 Task: Look for space in Nueva Loja, Ecuador from 13th August, 2023 to 17th August, 2023 for 2 adults in price range Rs.10000 to Rs.16000. Place can be entire place with 2 bedrooms having 2 beds and 1 bathroom. Property type can be house, flat, guest house. Booking option can be shelf check-in. Required host language is English.
Action: Mouse moved to (430, 94)
Screenshot: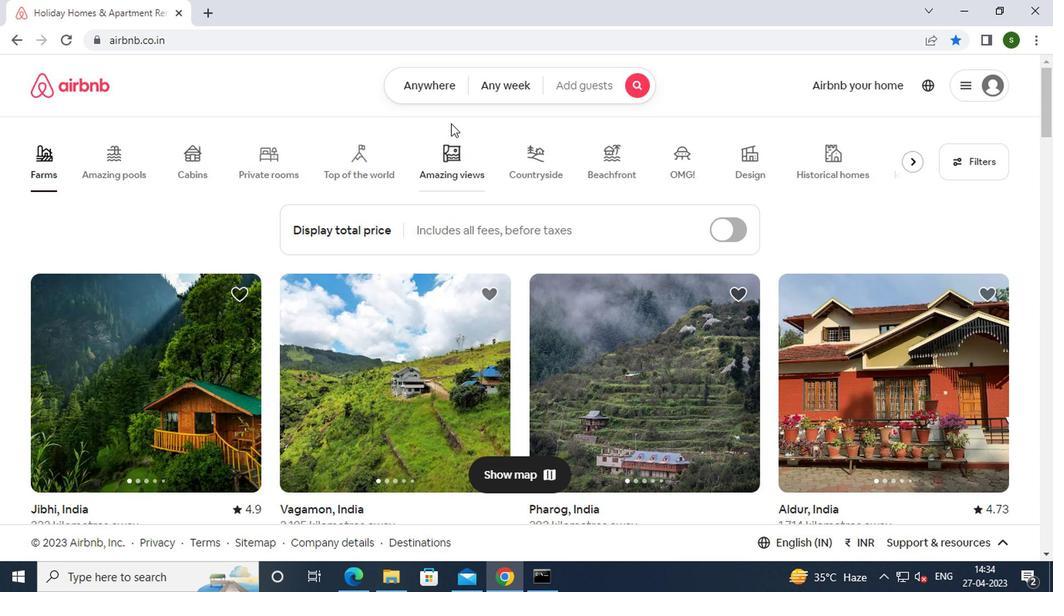 
Action: Mouse pressed left at (430, 94)
Screenshot: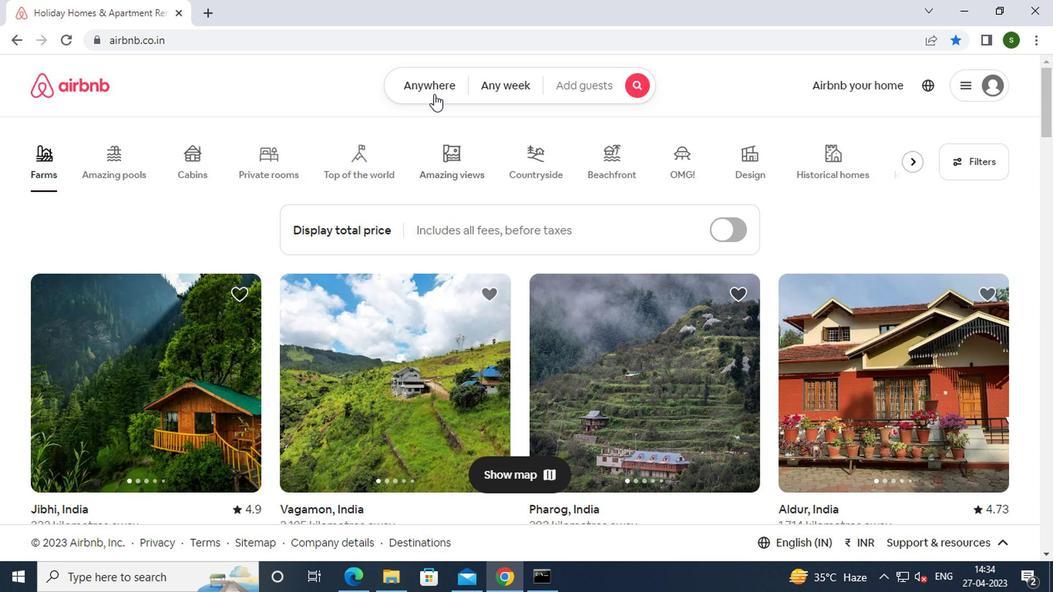
Action: Mouse moved to (359, 140)
Screenshot: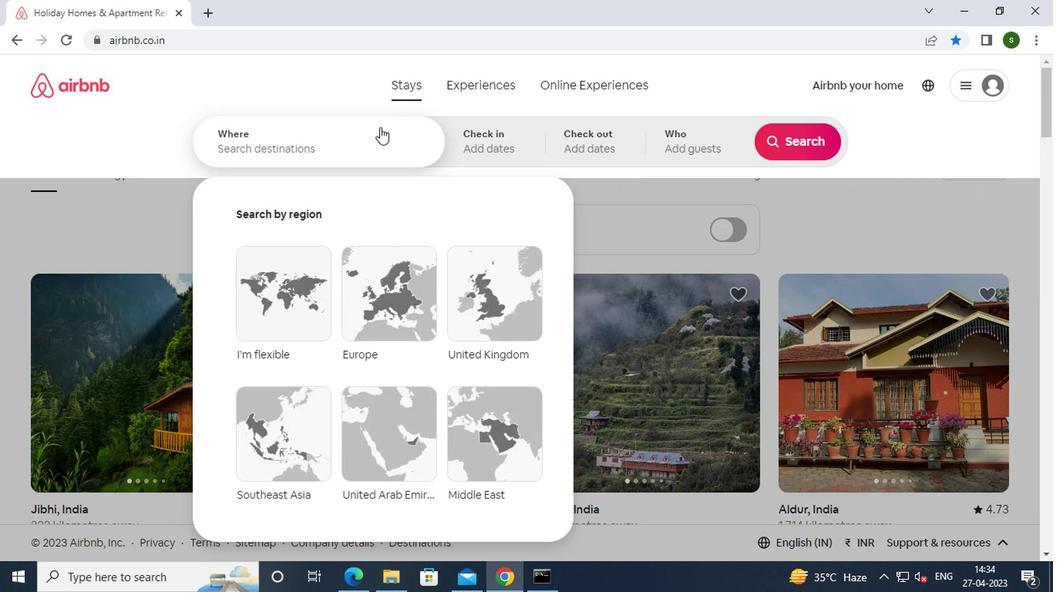 
Action: Mouse pressed left at (359, 140)
Screenshot: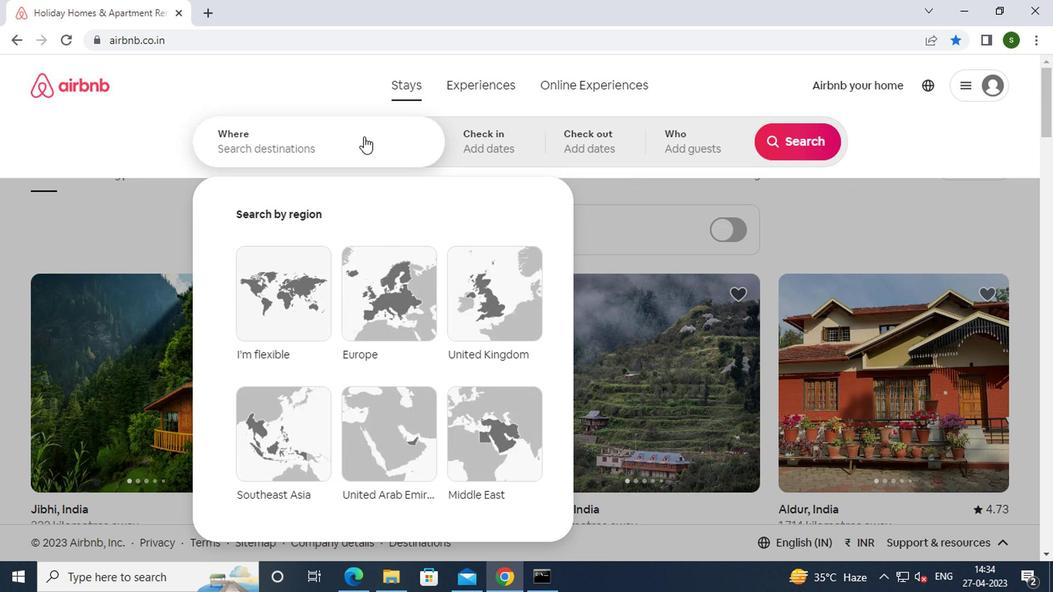 
Action: Key pressed n<Key.caps_lock>ueva<Key.space><Key.caps_lock>l<Key.caps_lock>oja
Screenshot: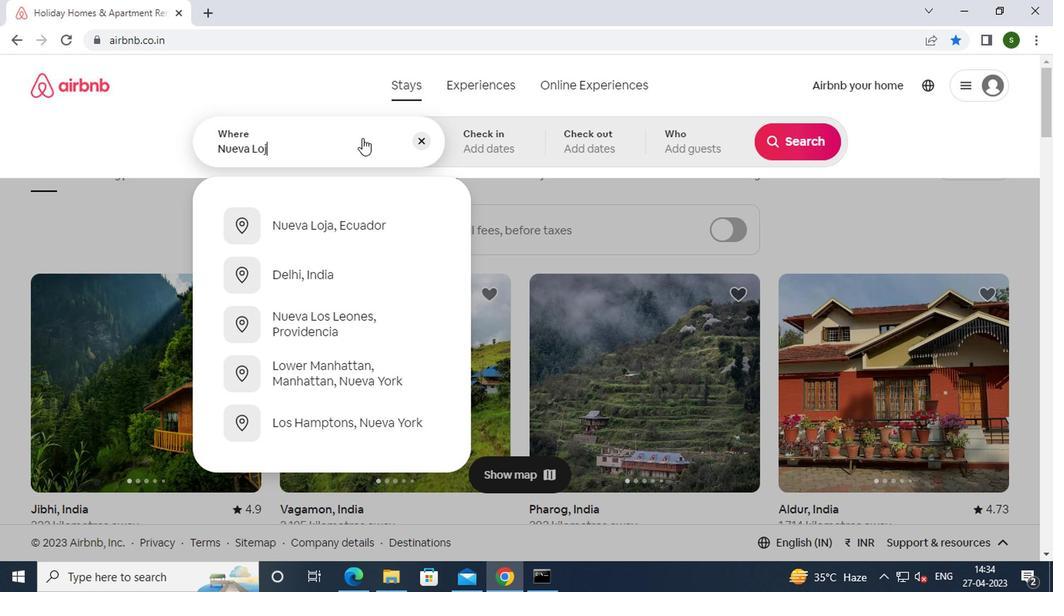 
Action: Mouse moved to (379, 215)
Screenshot: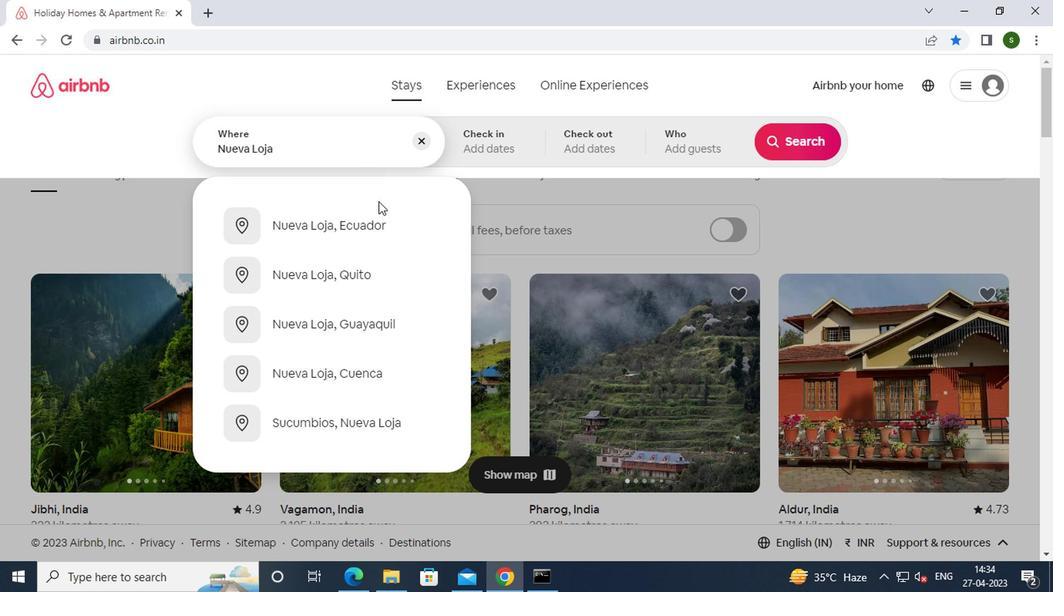 
Action: Mouse pressed left at (379, 215)
Screenshot: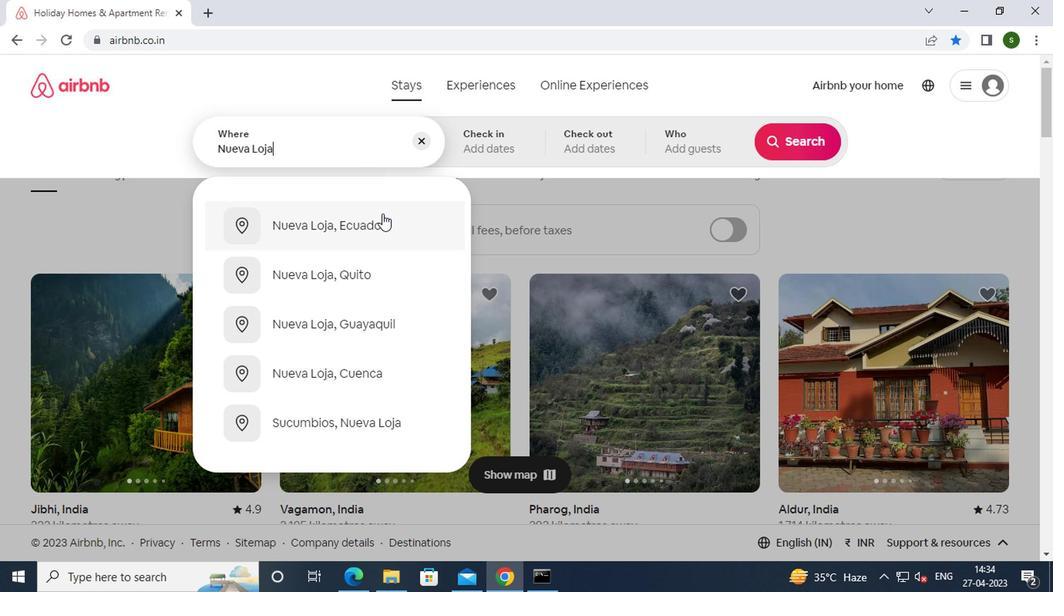 
Action: Mouse moved to (787, 270)
Screenshot: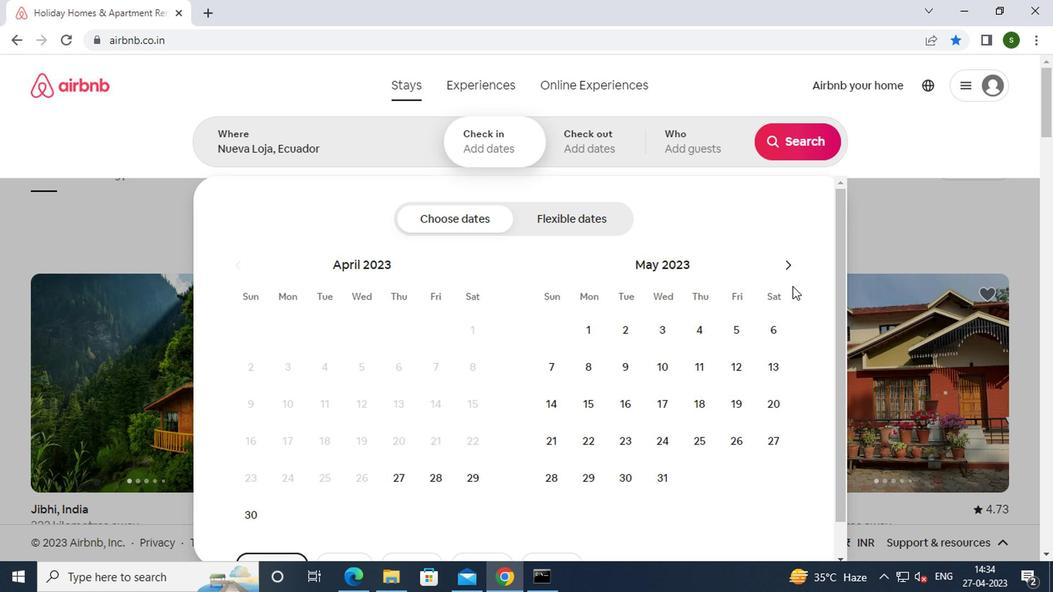 
Action: Mouse pressed left at (787, 270)
Screenshot: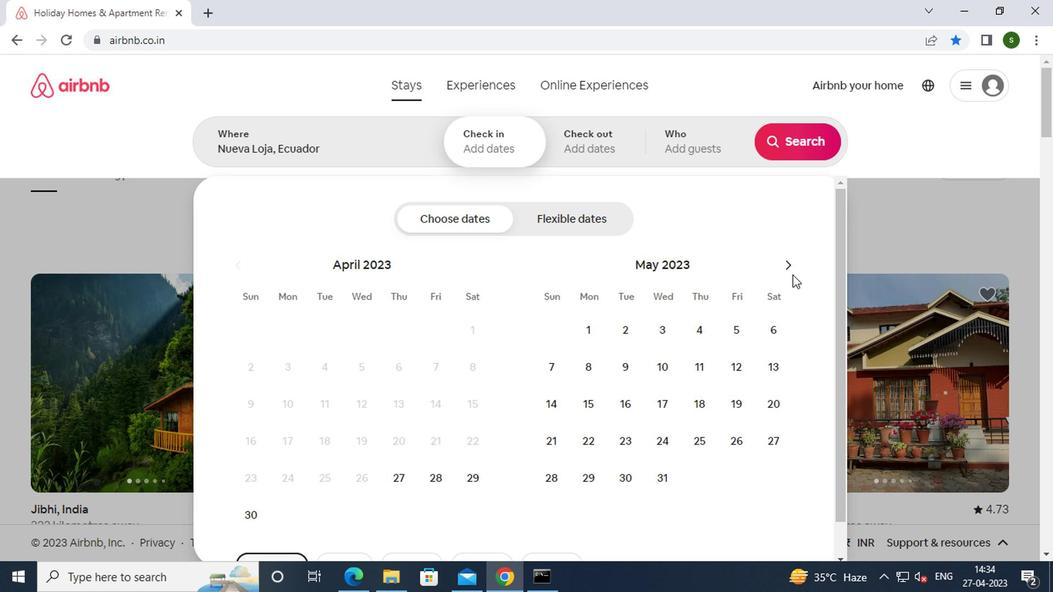 
Action: Mouse pressed left at (787, 270)
Screenshot: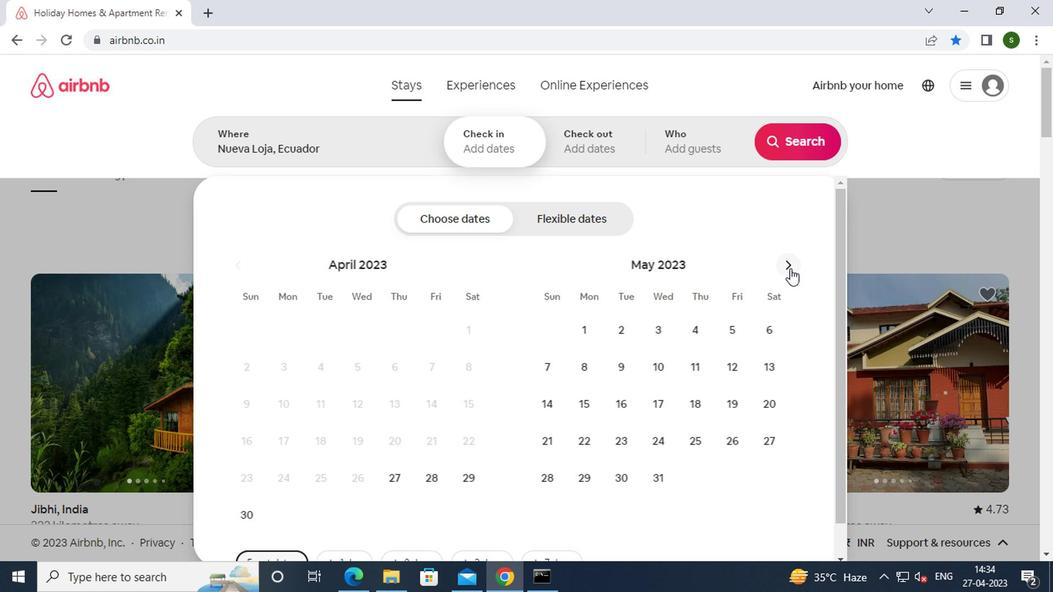 
Action: Mouse pressed left at (787, 270)
Screenshot: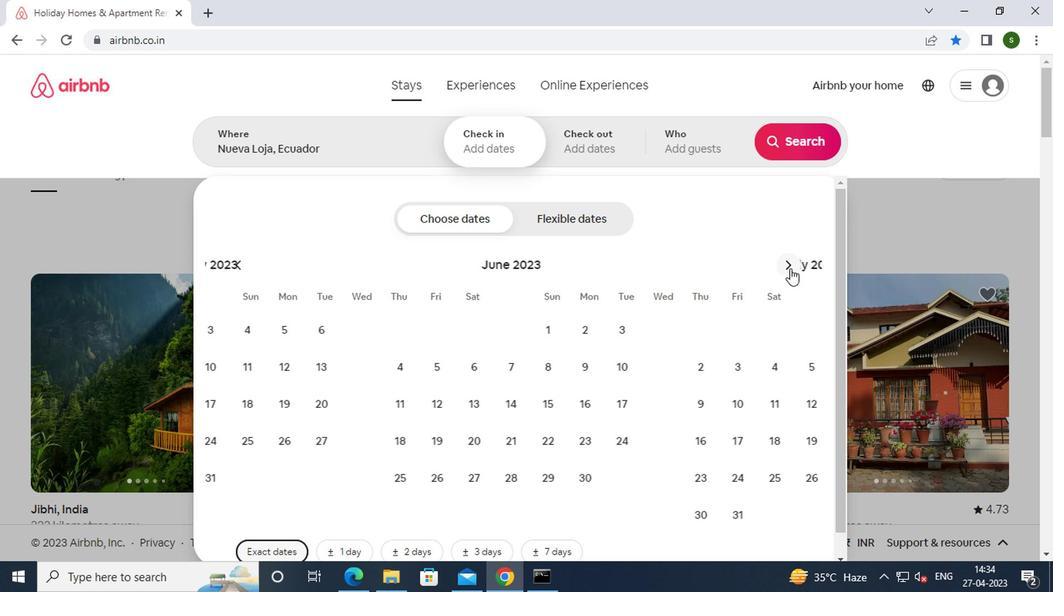 
Action: Mouse moved to (553, 403)
Screenshot: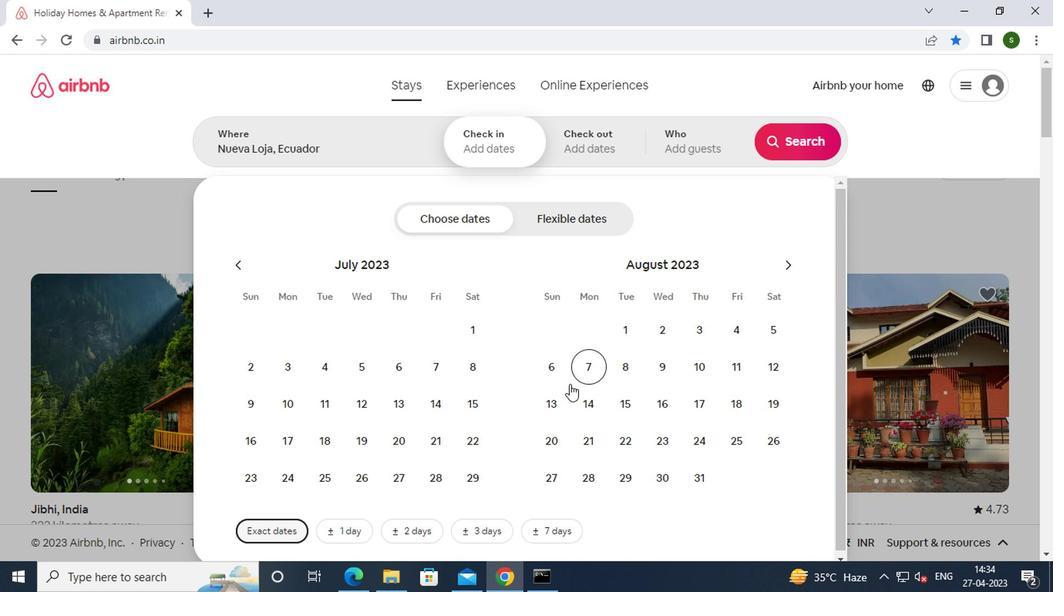 
Action: Mouse pressed left at (553, 403)
Screenshot: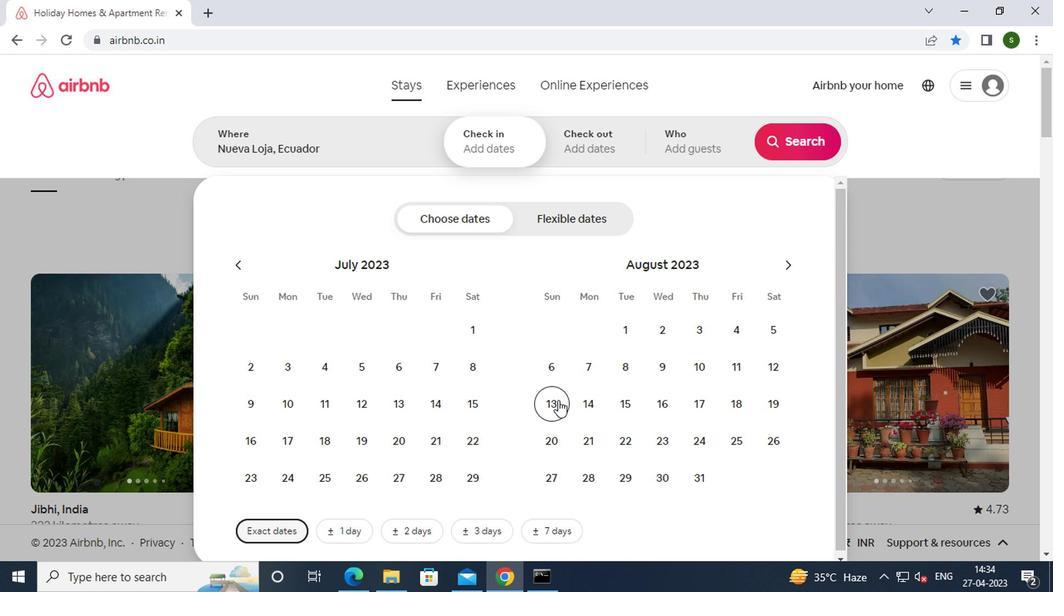 
Action: Mouse moved to (708, 407)
Screenshot: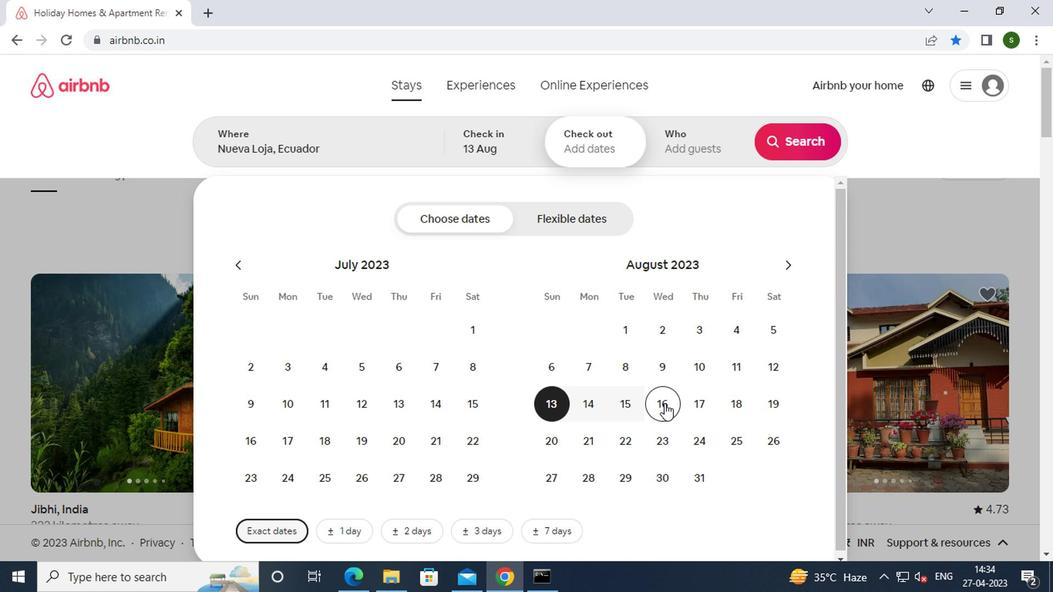 
Action: Mouse pressed left at (708, 407)
Screenshot: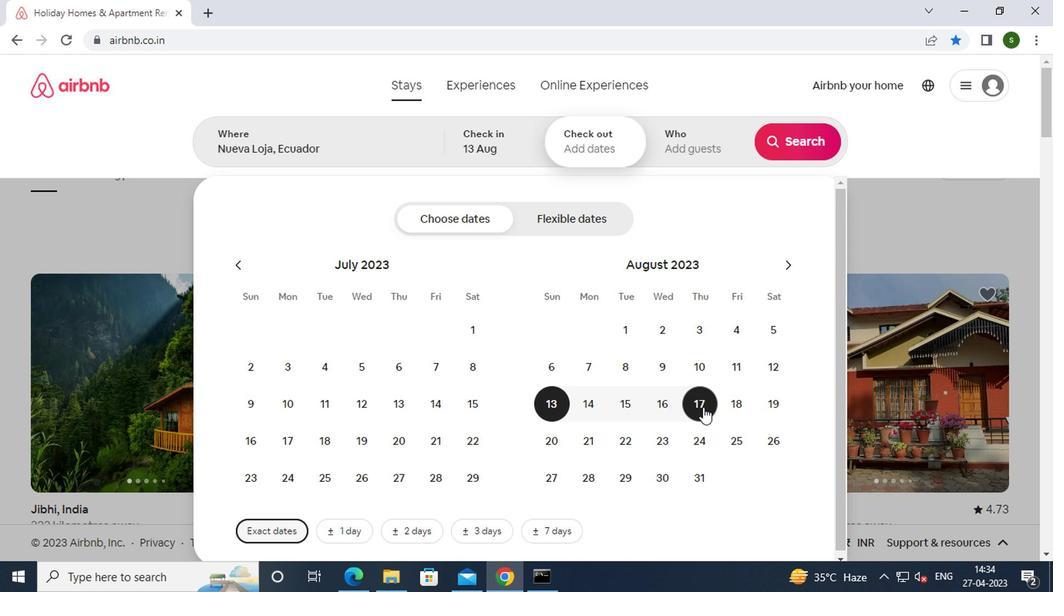 
Action: Mouse moved to (697, 156)
Screenshot: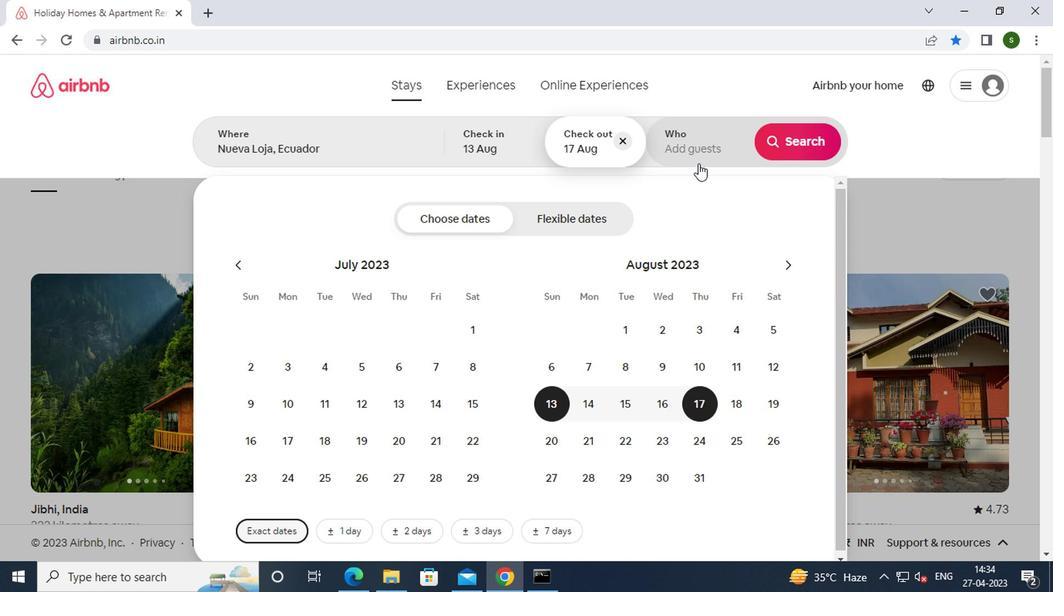 
Action: Mouse pressed left at (697, 156)
Screenshot: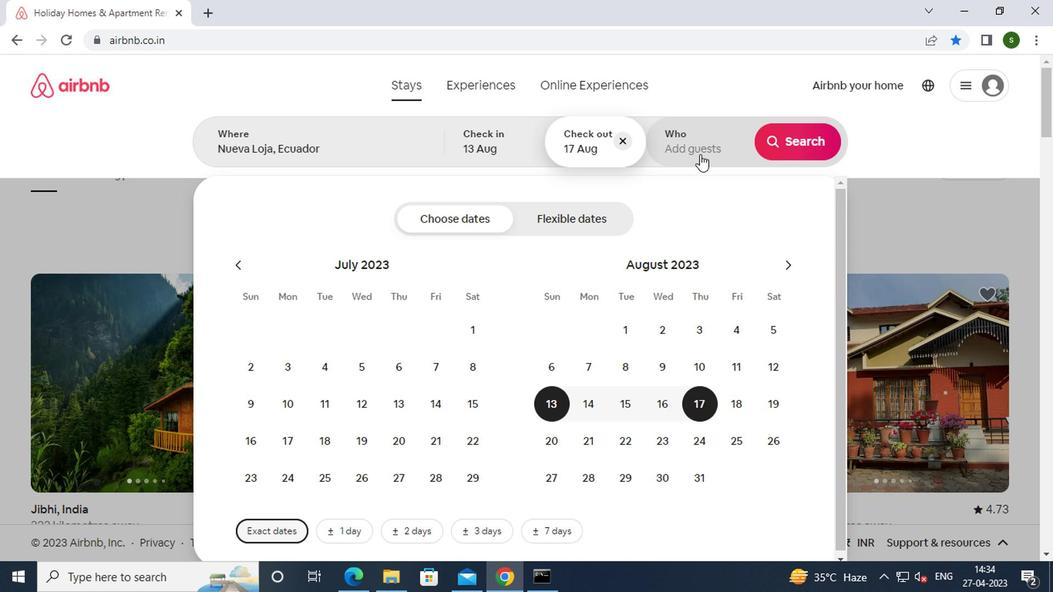 
Action: Mouse moved to (802, 223)
Screenshot: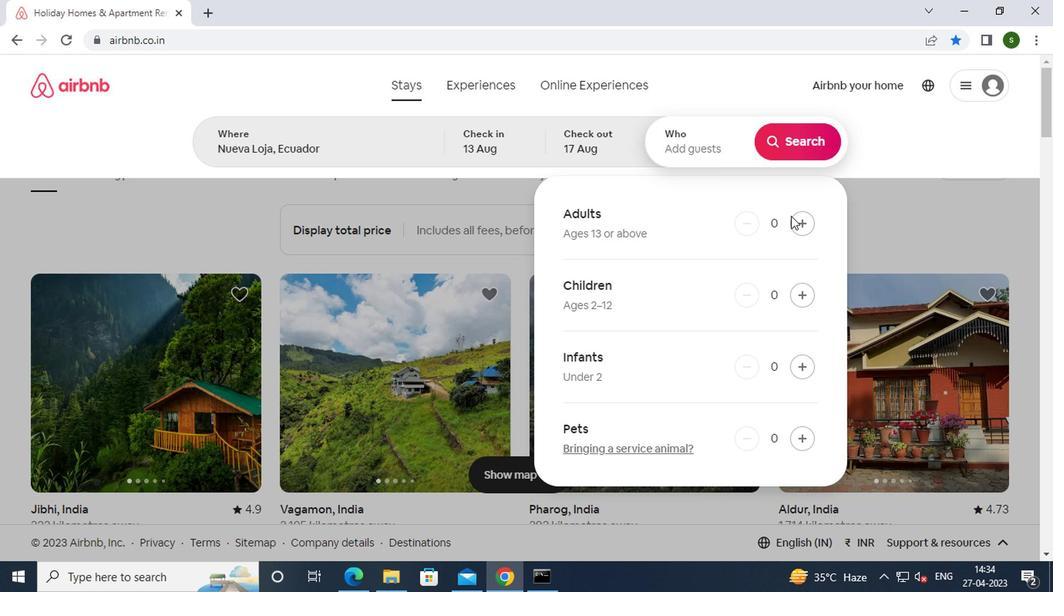 
Action: Mouse pressed left at (802, 223)
Screenshot: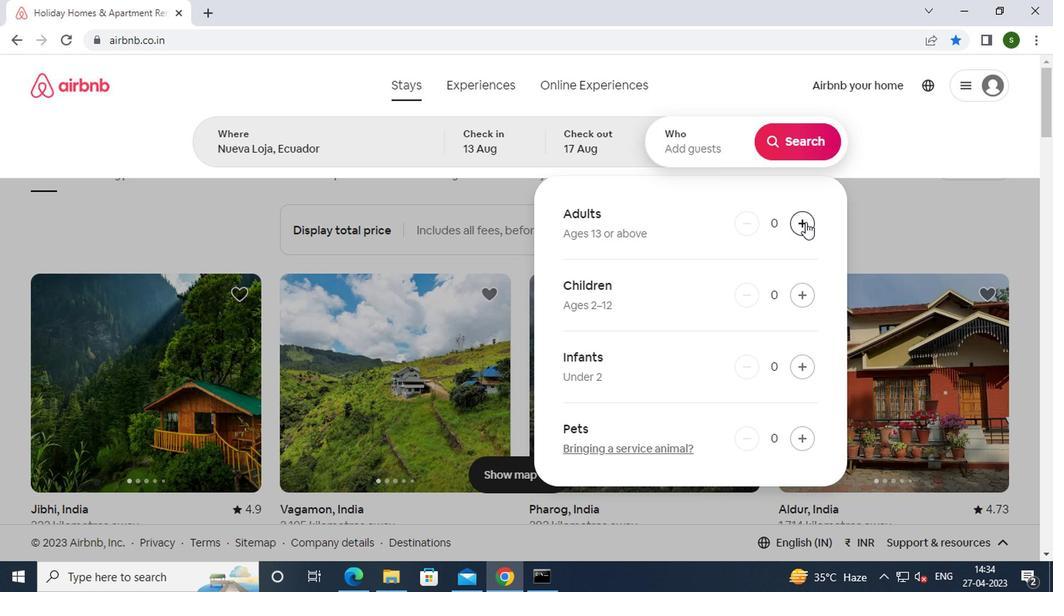 
Action: Mouse pressed left at (802, 223)
Screenshot: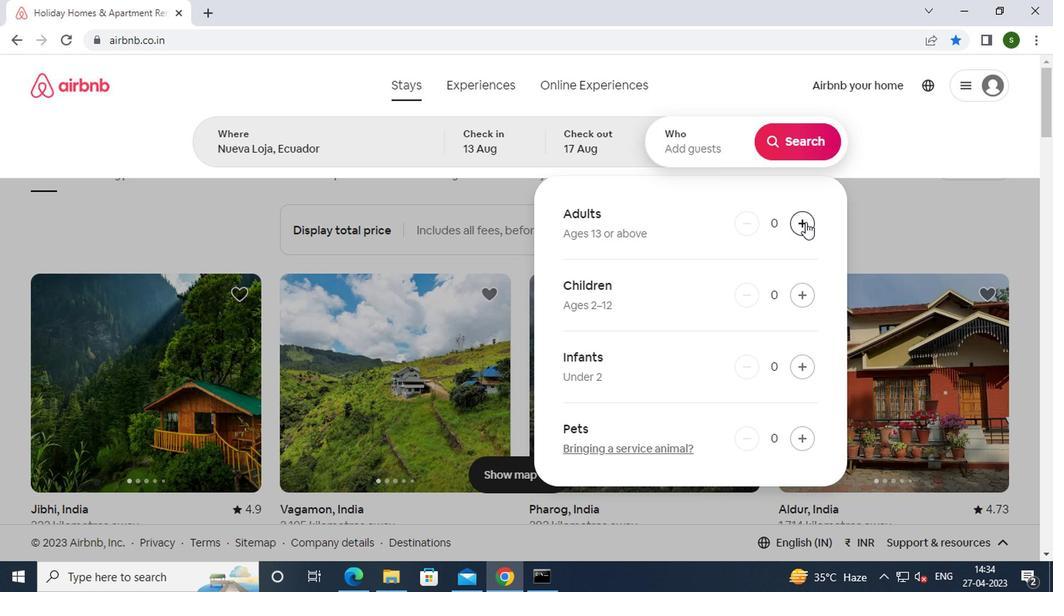 
Action: Mouse moved to (794, 149)
Screenshot: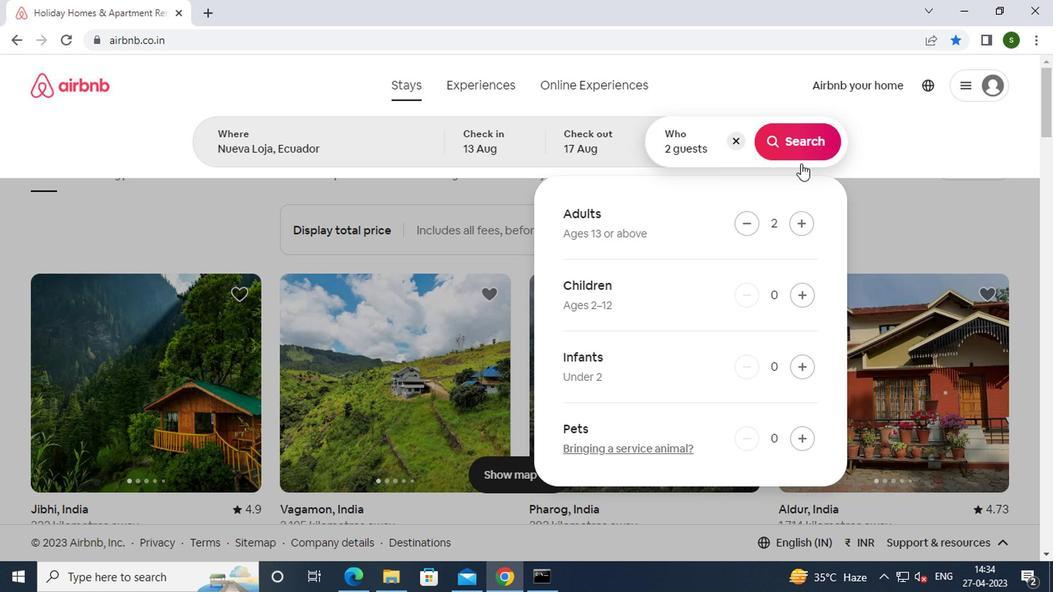 
Action: Mouse pressed left at (794, 149)
Screenshot: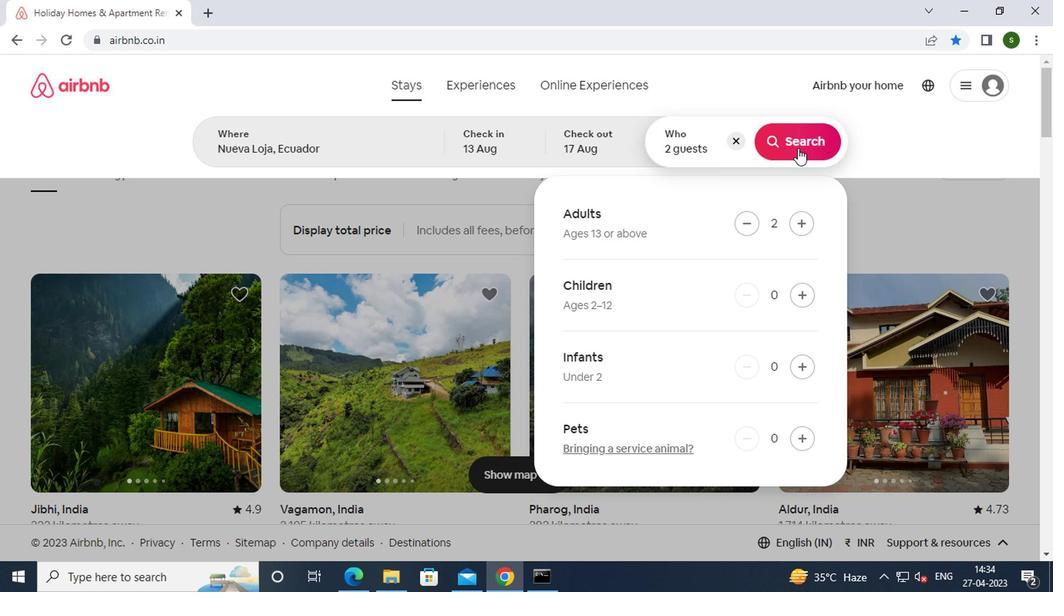 
Action: Mouse moved to (979, 144)
Screenshot: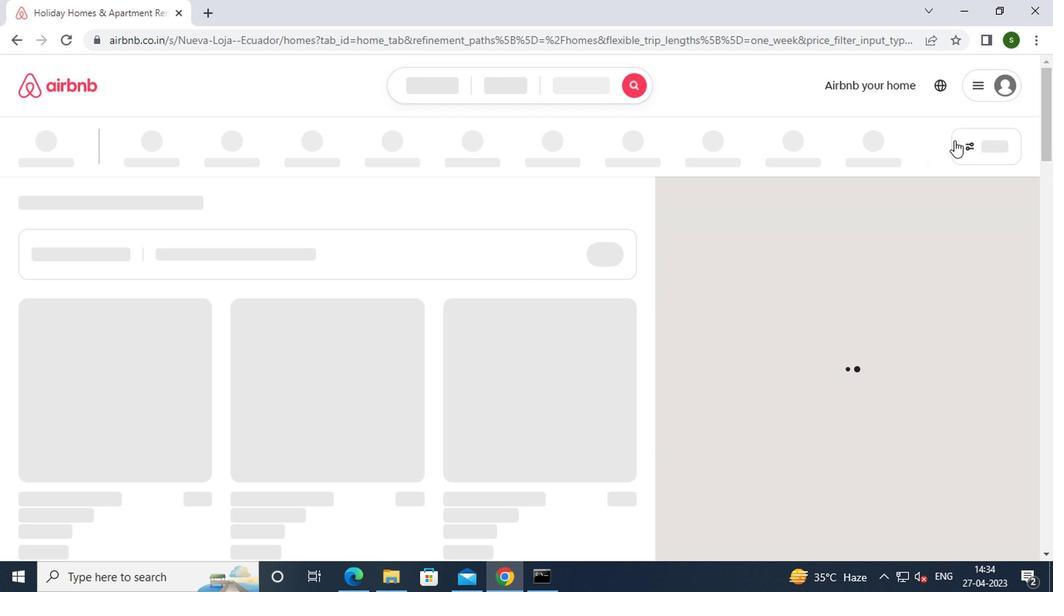 
Action: Mouse pressed left at (979, 144)
Screenshot: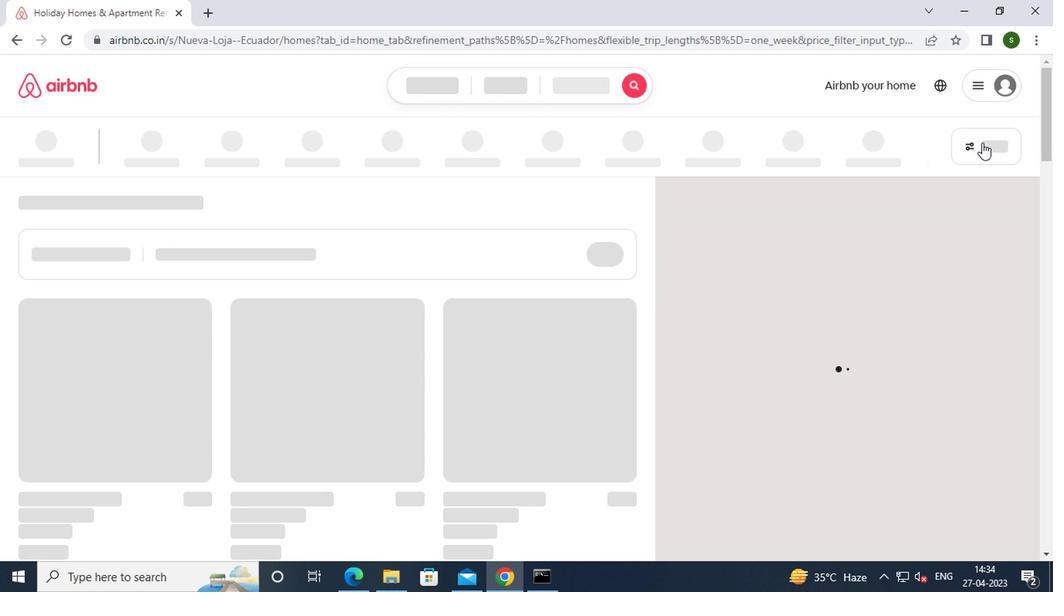 
Action: Mouse moved to (384, 329)
Screenshot: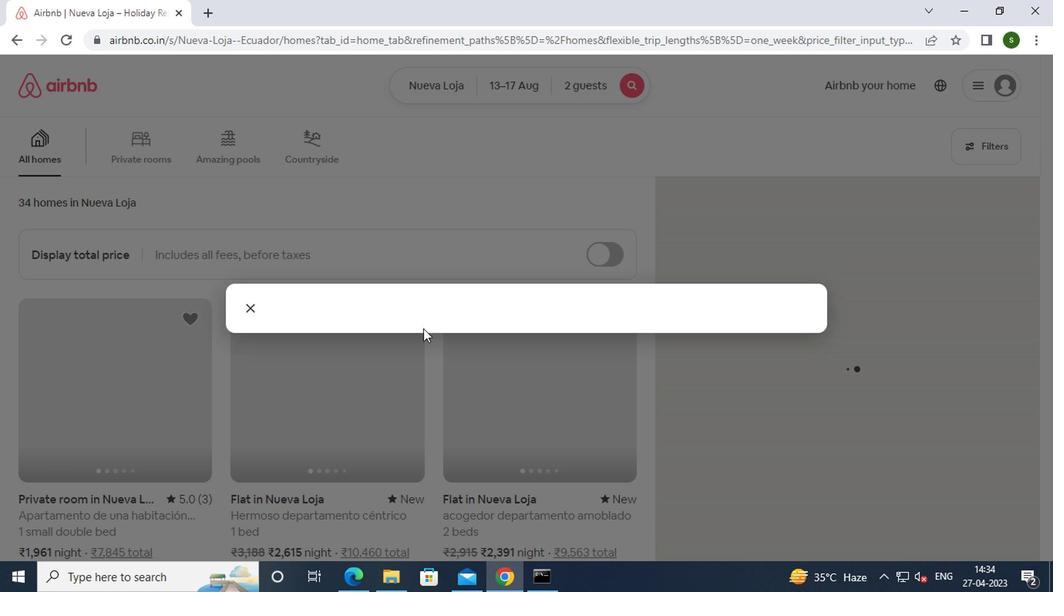 
Action: Mouse pressed left at (384, 329)
Screenshot: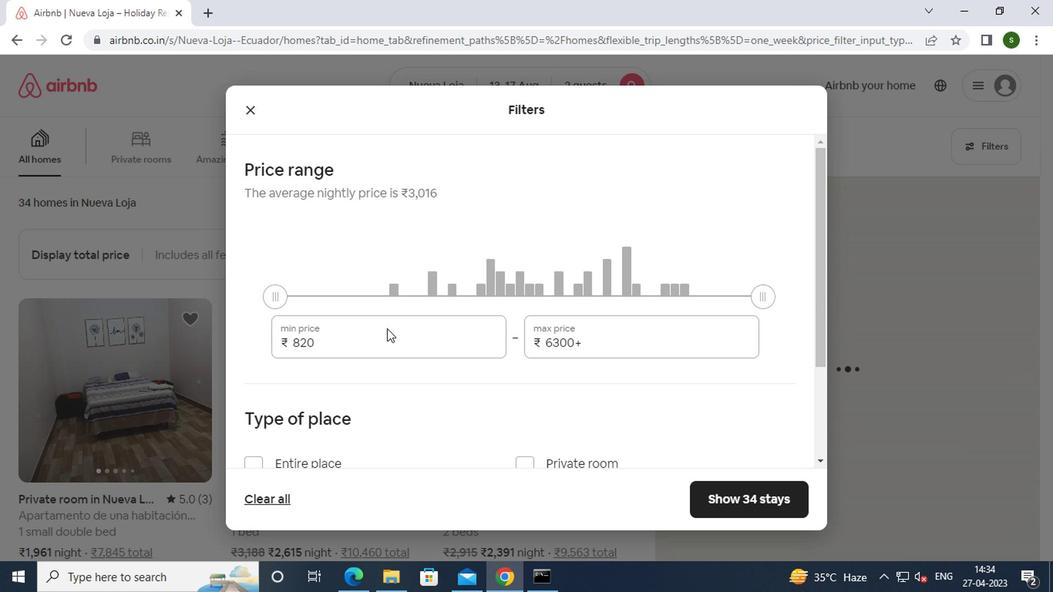 
Action: Key pressed <Key.backspace><Key.backspace><Key.backspace><Key.backspace>10000
Screenshot: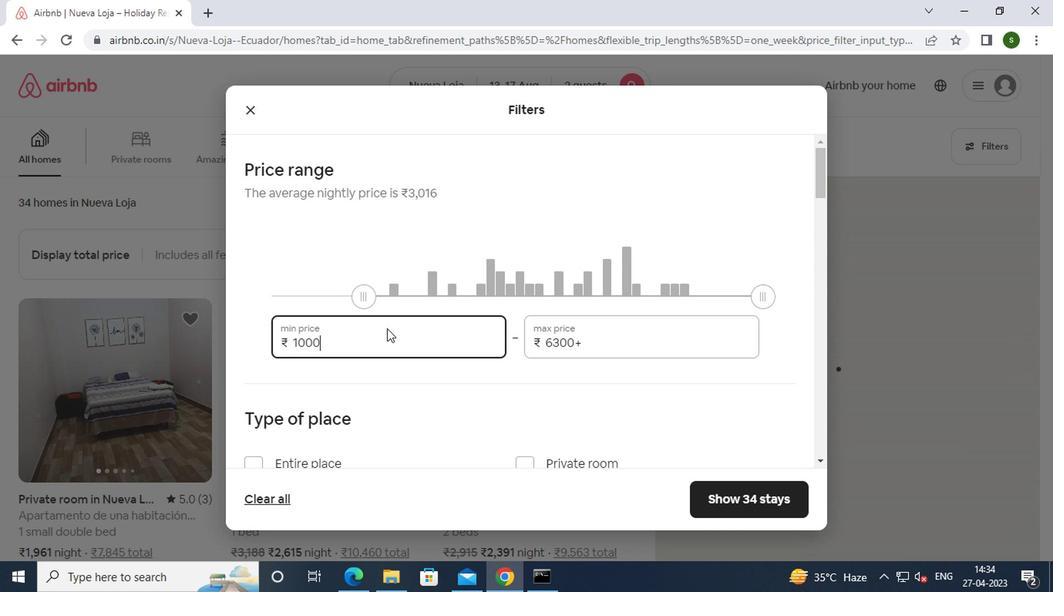 
Action: Mouse moved to (595, 345)
Screenshot: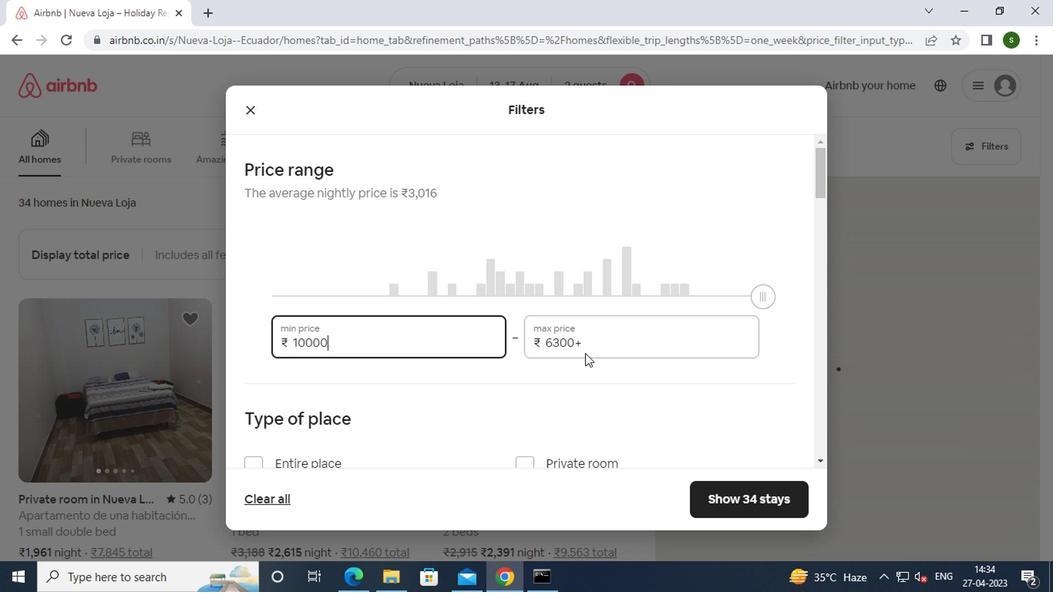 
Action: Mouse pressed left at (595, 345)
Screenshot: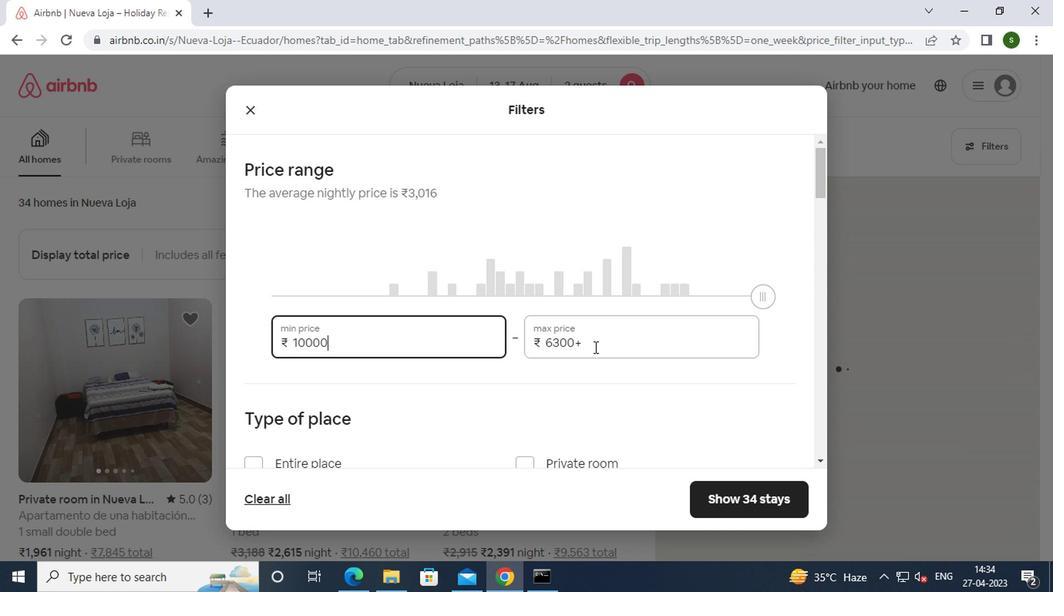 
Action: Key pressed <Key.backspace><Key.backspace><Key.backspace><Key.backspace><Key.backspace><Key.backspace><Key.backspace><Key.backspace><Key.backspace>16000
Screenshot: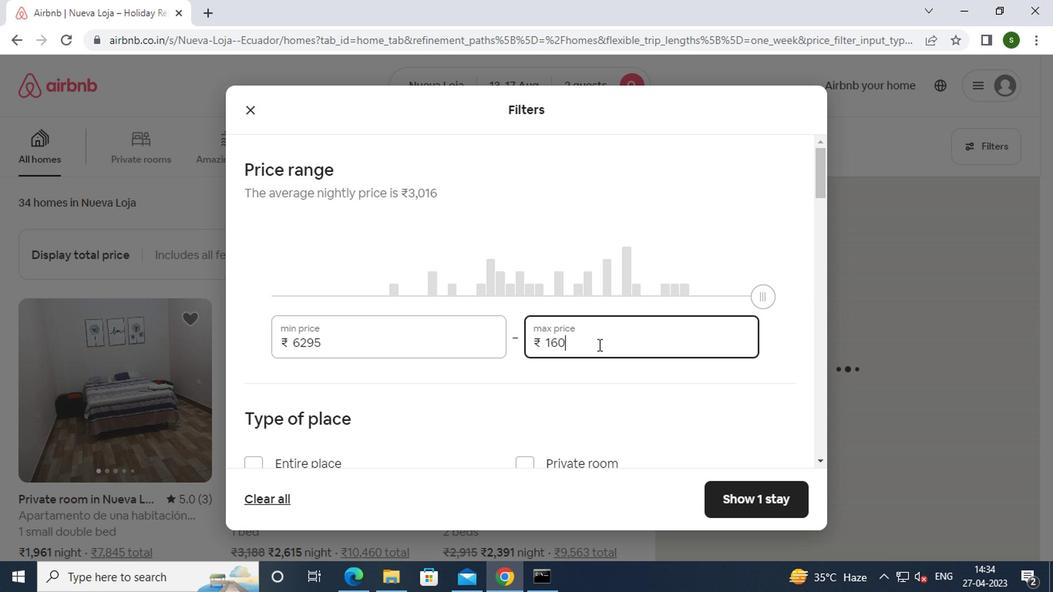 
Action: Mouse moved to (345, 371)
Screenshot: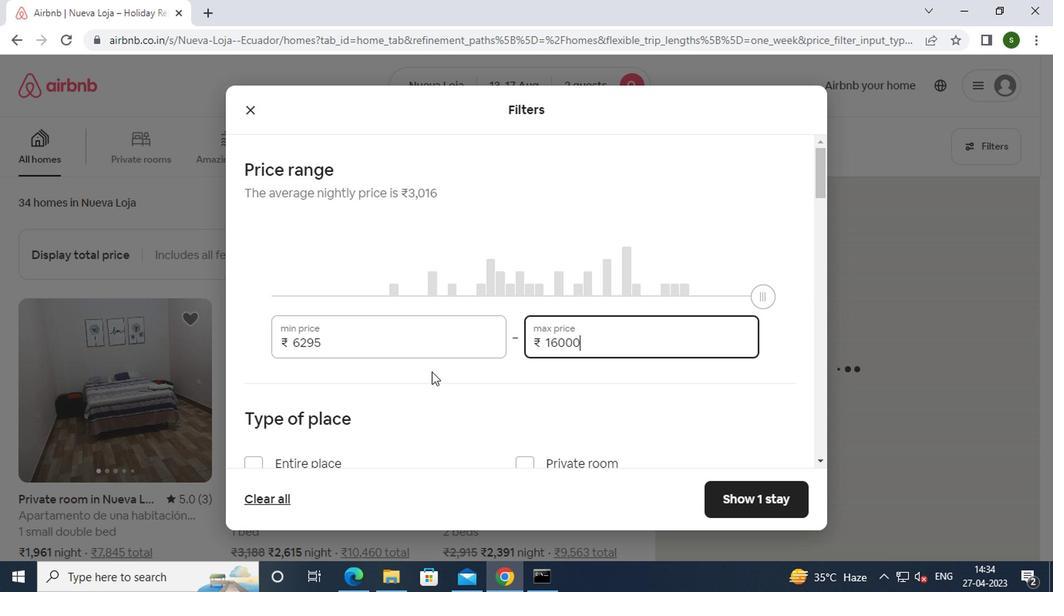 
Action: Mouse scrolled (345, 371) with delta (0, 0)
Screenshot: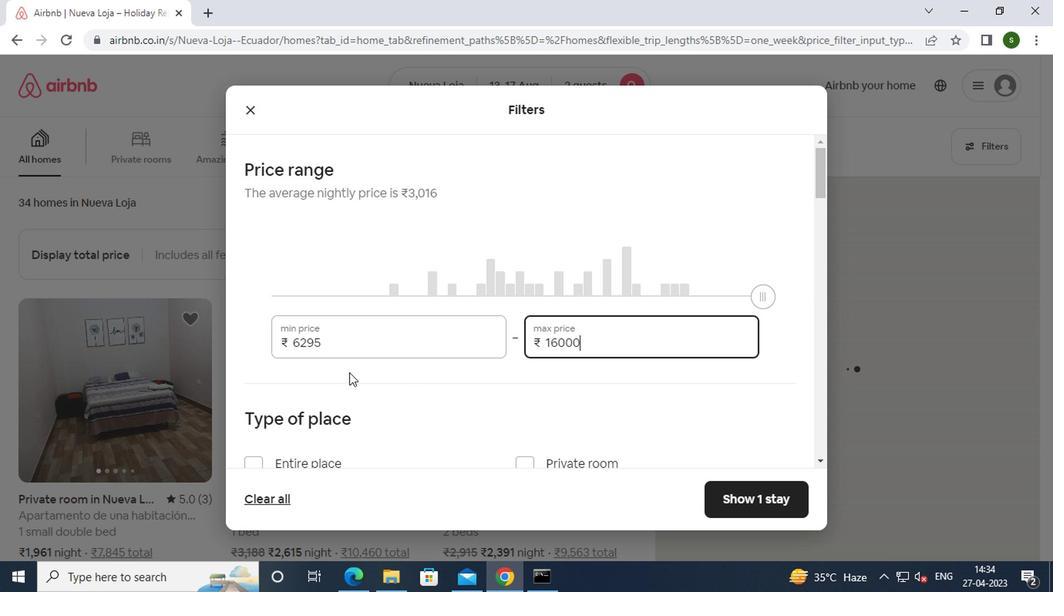 
Action: Mouse moved to (307, 386)
Screenshot: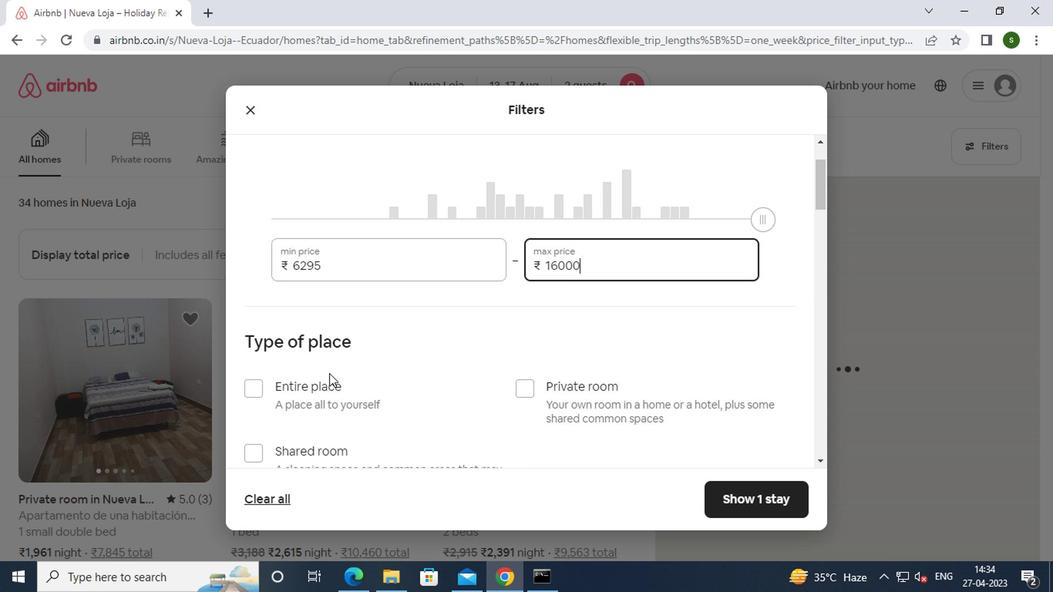 
Action: Mouse pressed left at (307, 386)
Screenshot: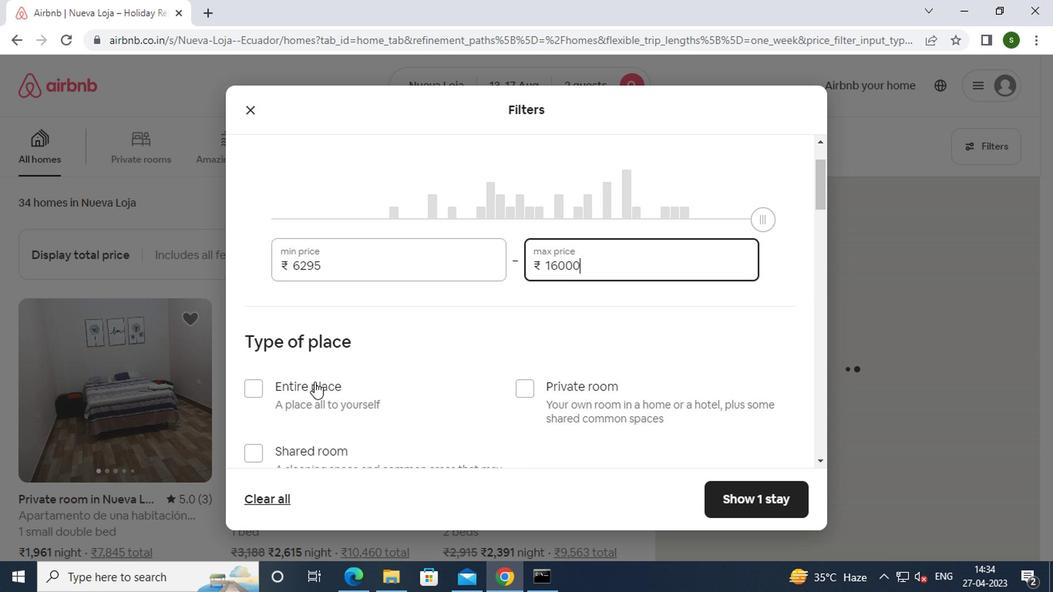 
Action: Mouse moved to (375, 362)
Screenshot: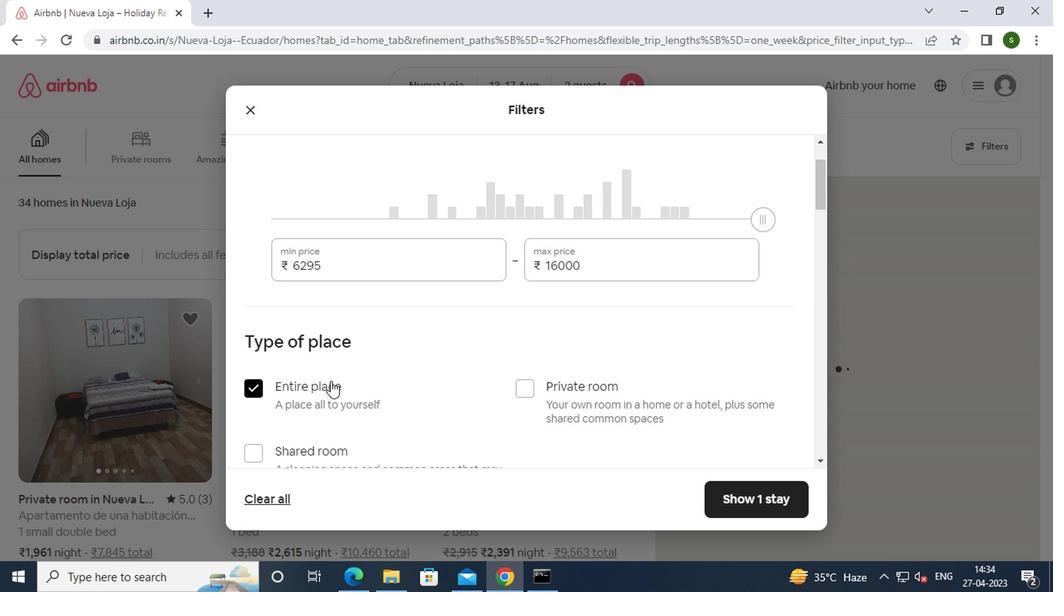 
Action: Mouse scrolled (375, 361) with delta (0, -1)
Screenshot: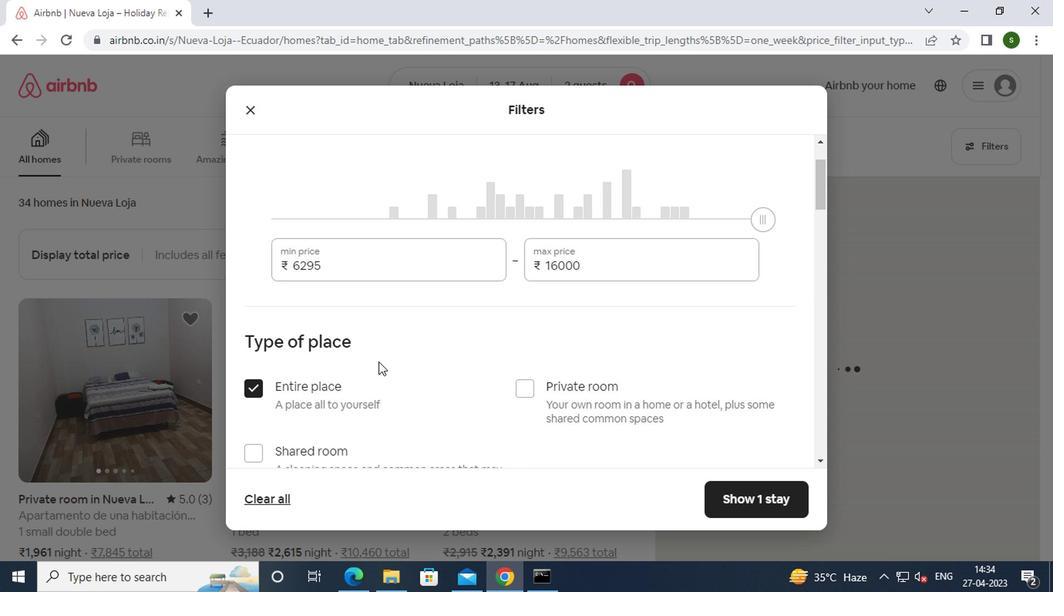 
Action: Mouse scrolled (375, 361) with delta (0, -1)
Screenshot: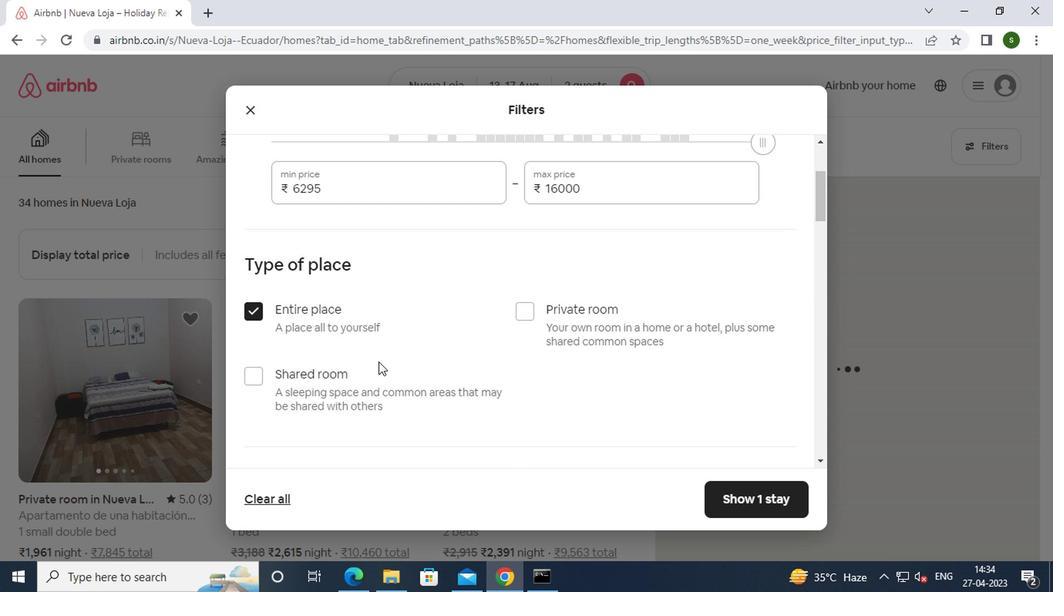 
Action: Mouse scrolled (375, 361) with delta (0, -1)
Screenshot: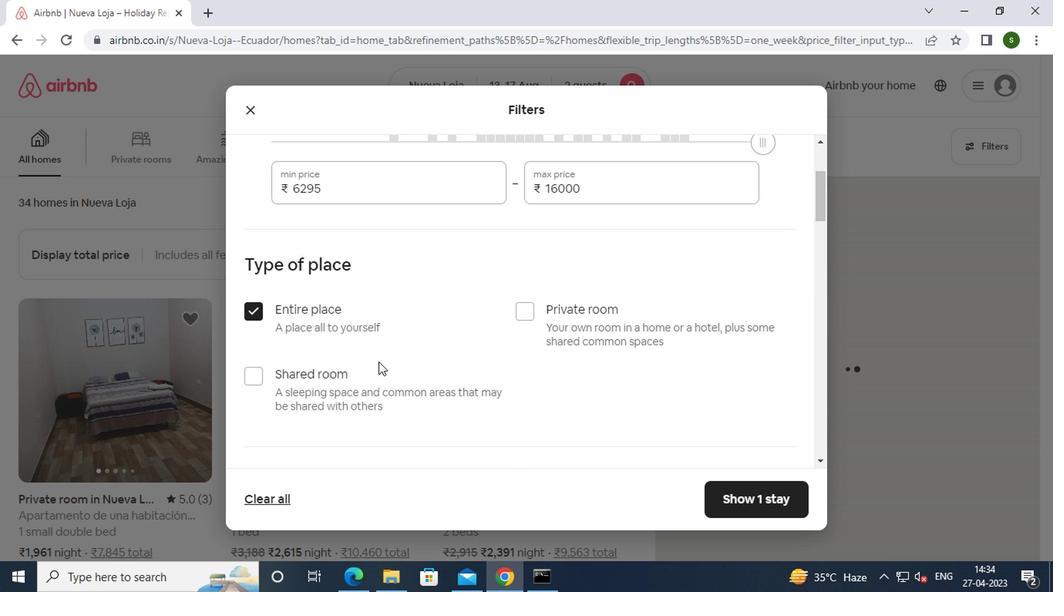 
Action: Mouse scrolled (375, 361) with delta (0, -1)
Screenshot: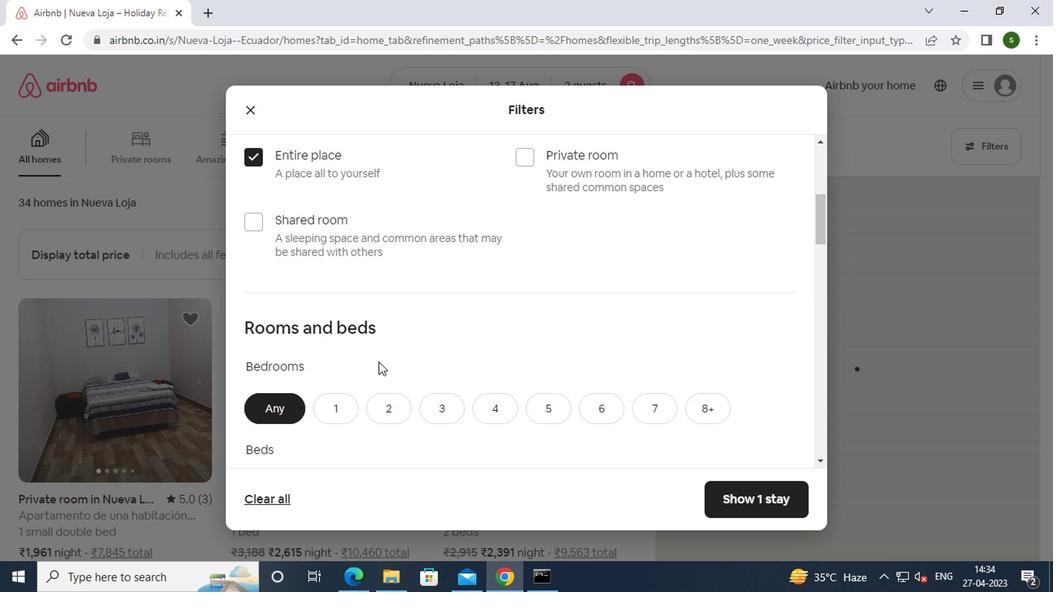 
Action: Mouse scrolled (375, 361) with delta (0, -1)
Screenshot: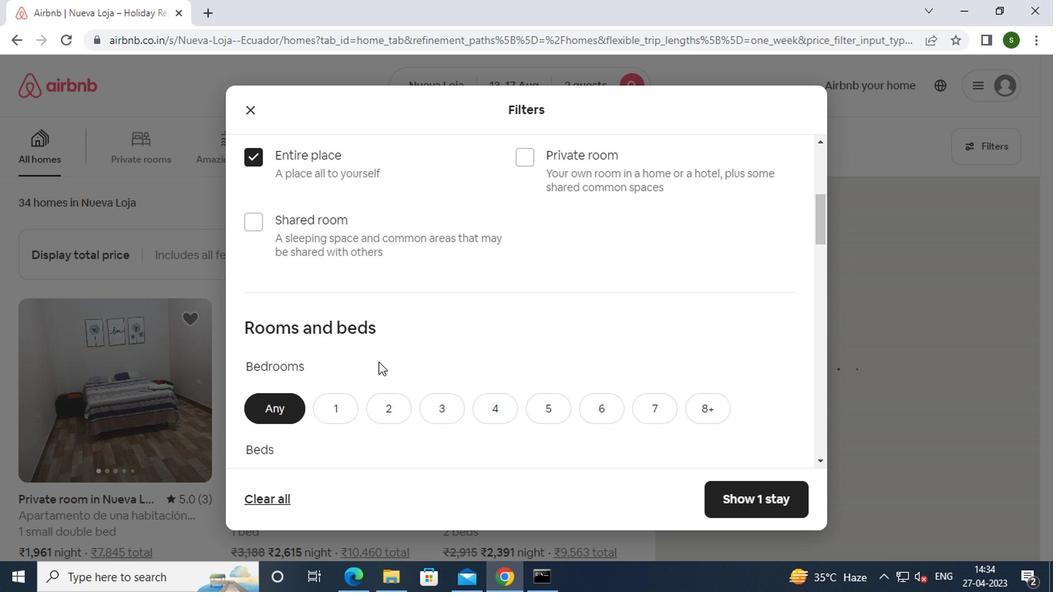 
Action: Mouse scrolled (375, 361) with delta (0, -1)
Screenshot: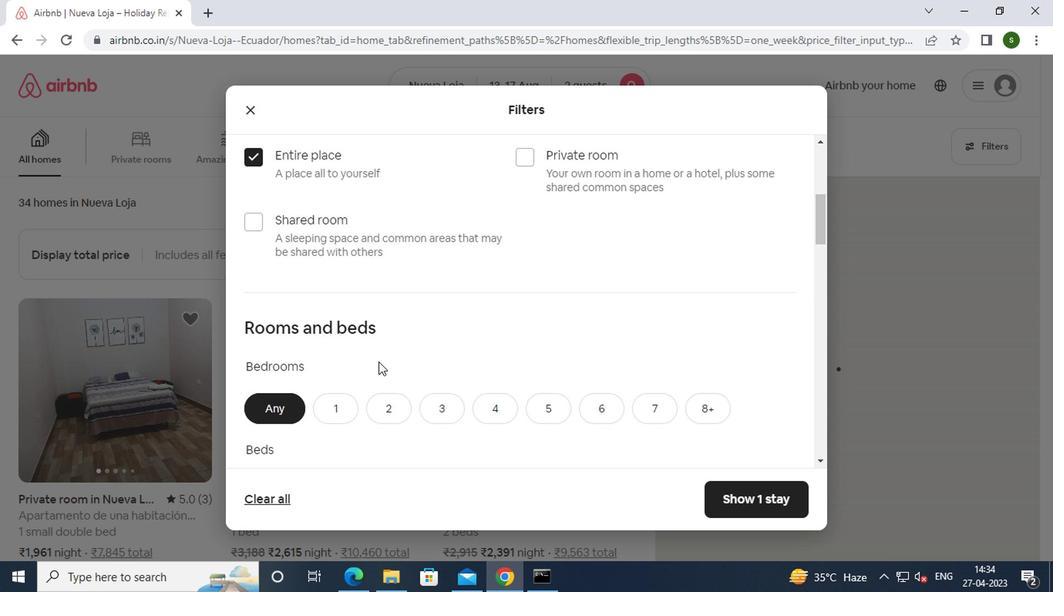 
Action: Mouse moved to (382, 162)
Screenshot: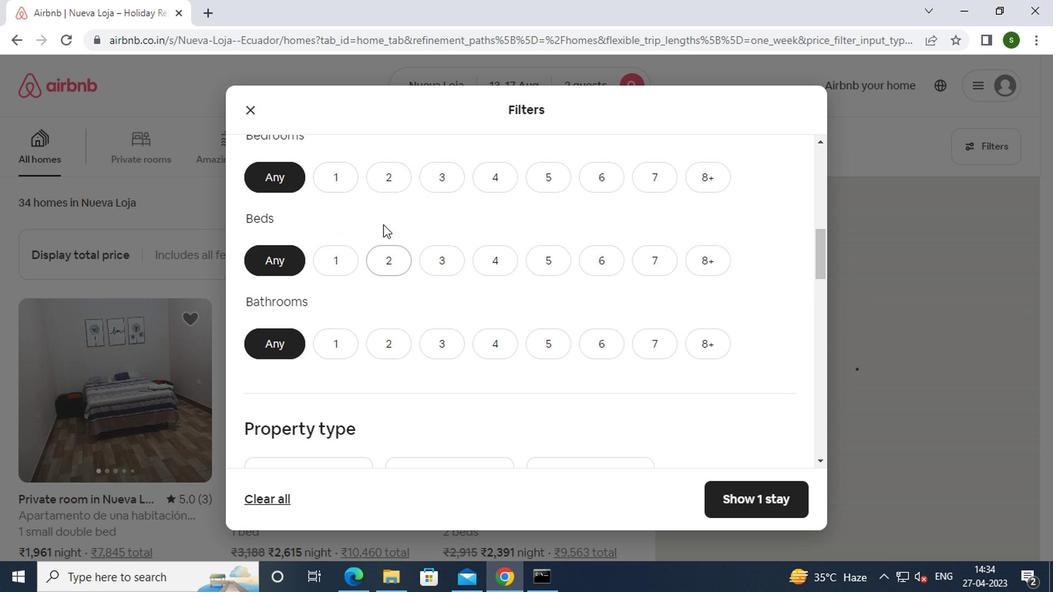 
Action: Mouse pressed left at (382, 162)
Screenshot: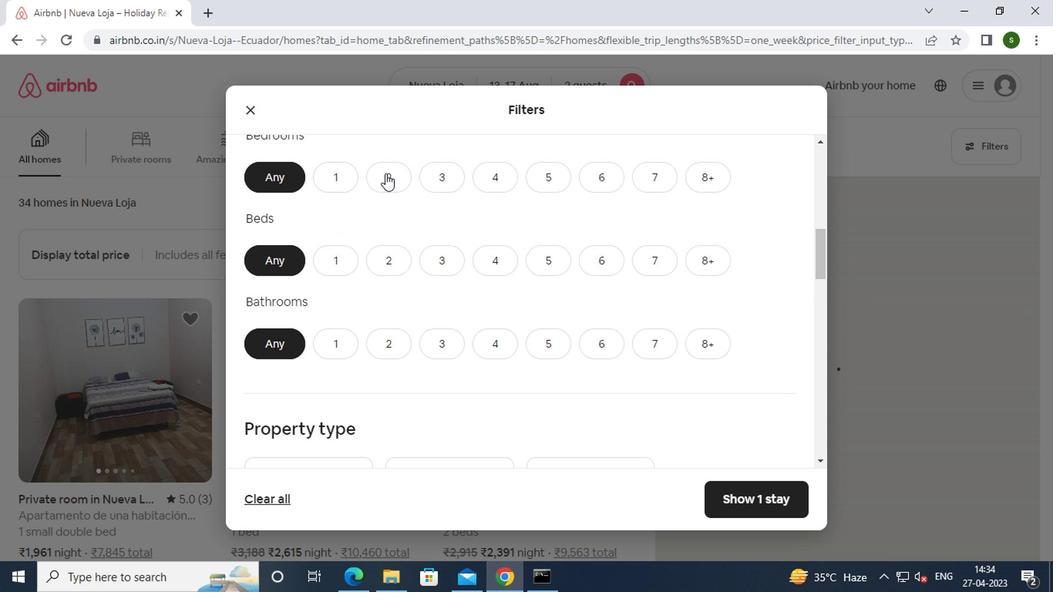 
Action: Mouse moved to (384, 171)
Screenshot: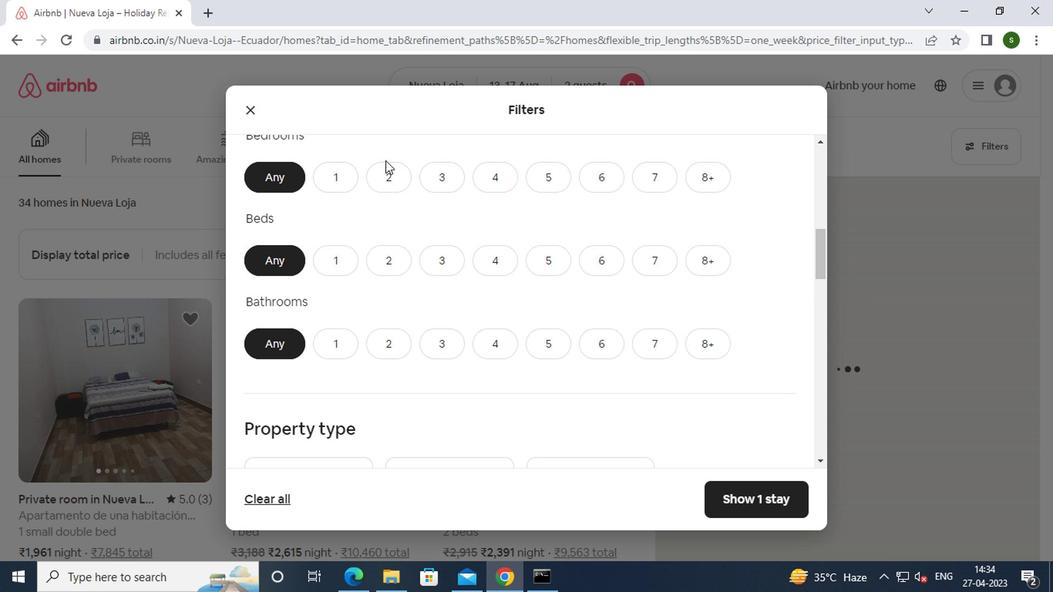 
Action: Mouse pressed left at (384, 171)
Screenshot: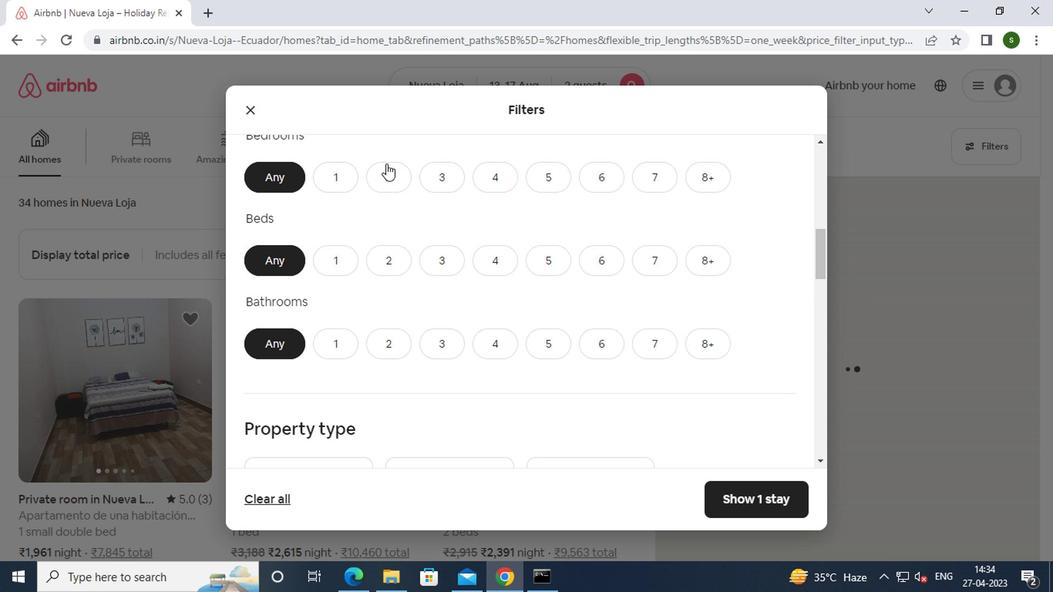 
Action: Mouse moved to (390, 264)
Screenshot: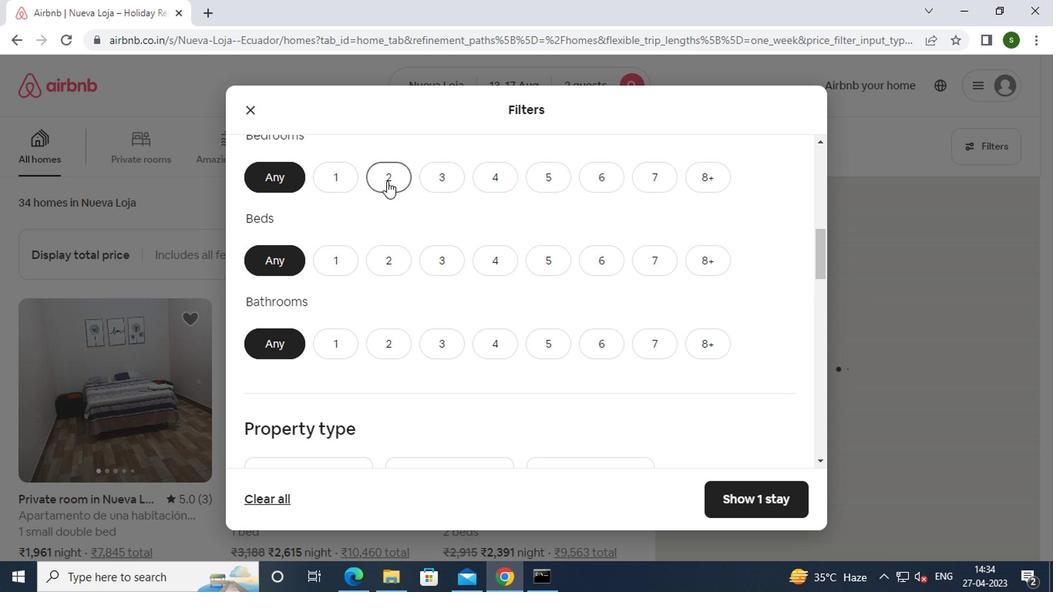 
Action: Mouse pressed left at (390, 264)
Screenshot: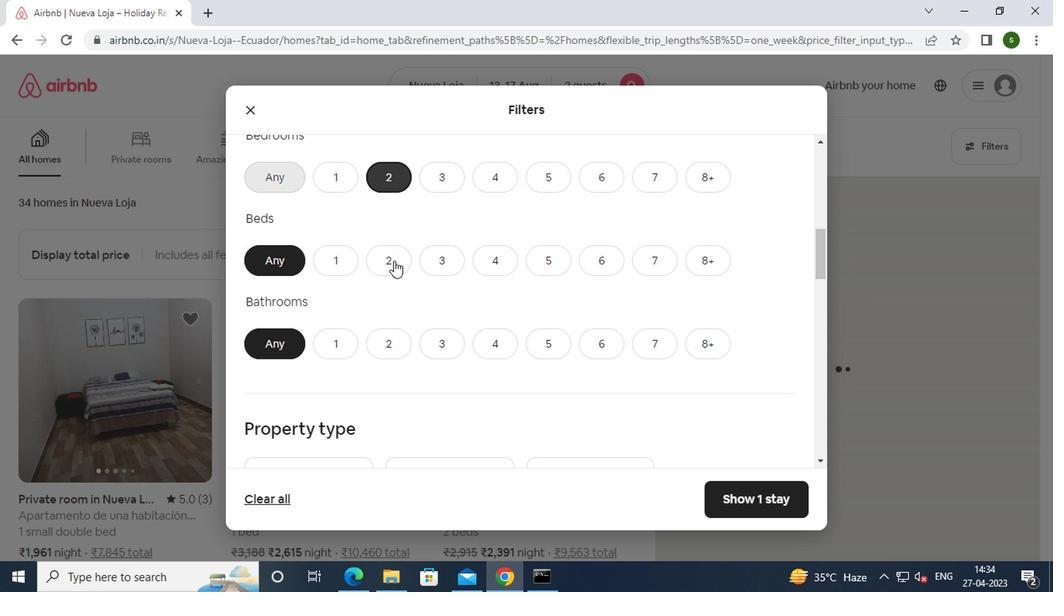 
Action: Mouse moved to (346, 351)
Screenshot: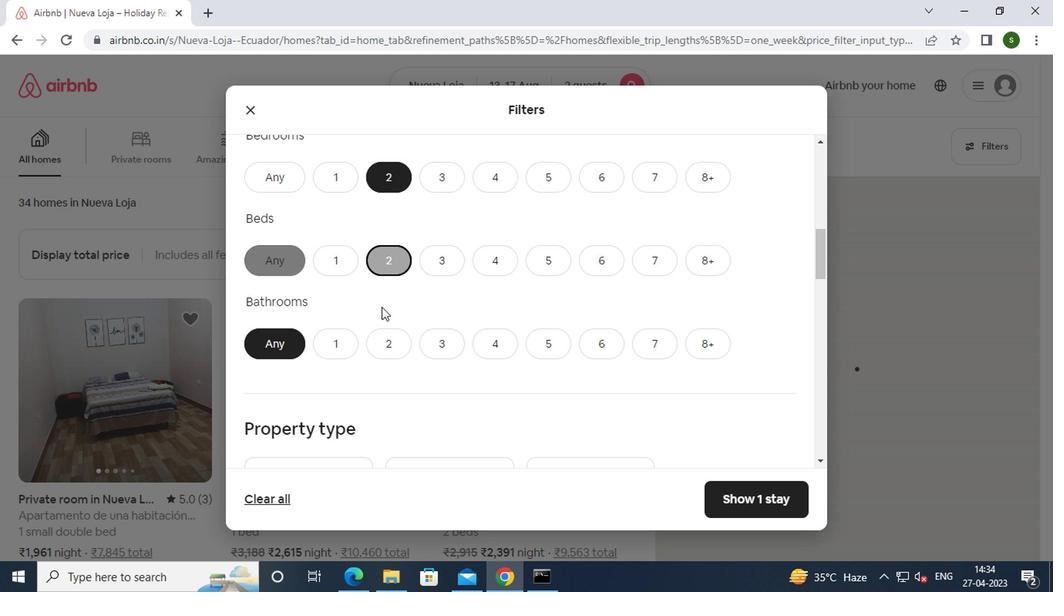 
Action: Mouse pressed left at (346, 351)
Screenshot: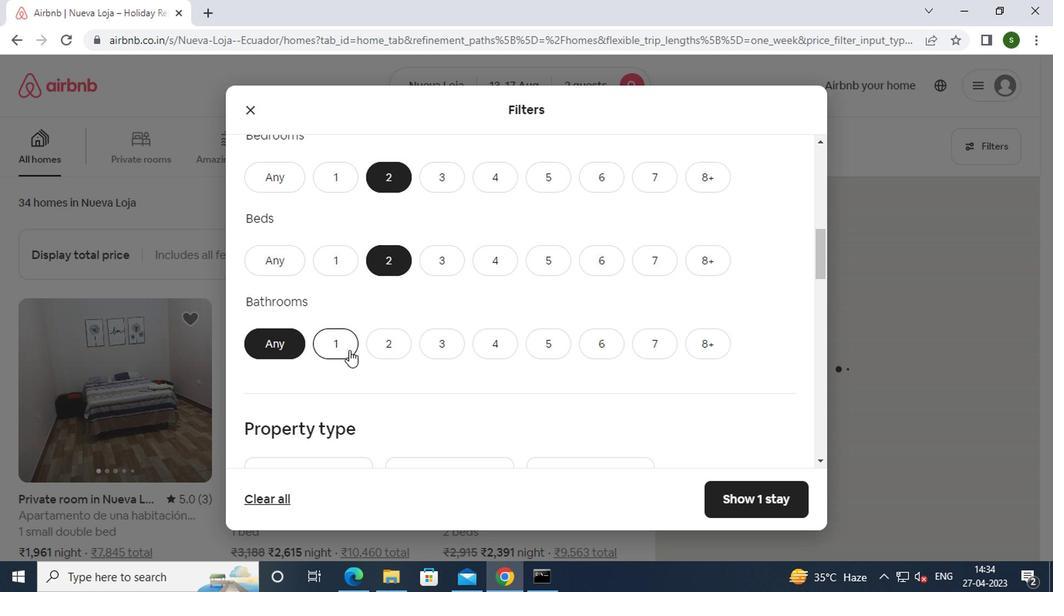 
Action: Mouse moved to (436, 300)
Screenshot: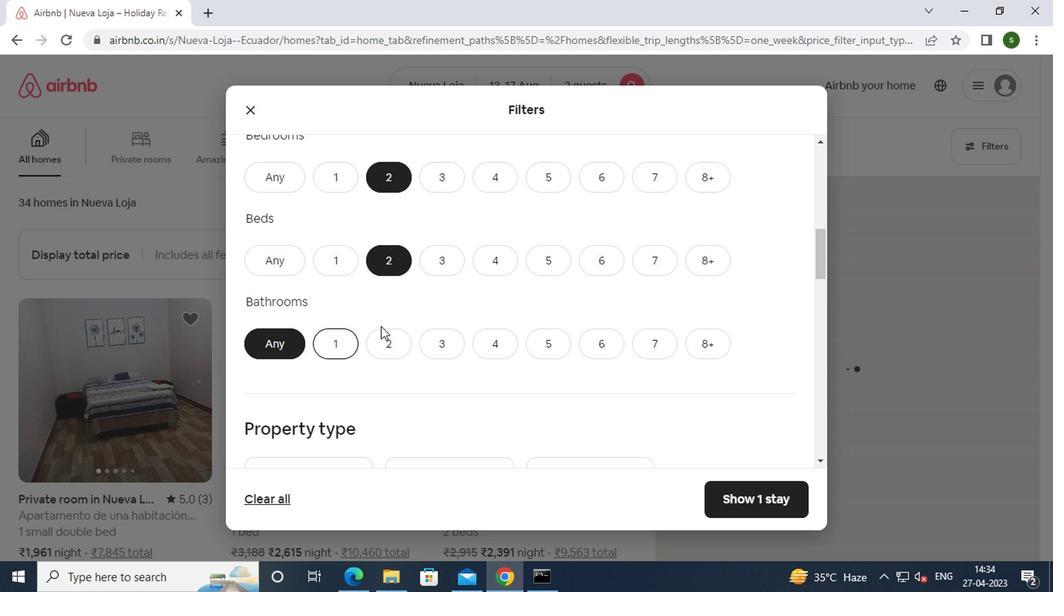 
Action: Mouse scrolled (436, 299) with delta (0, 0)
Screenshot: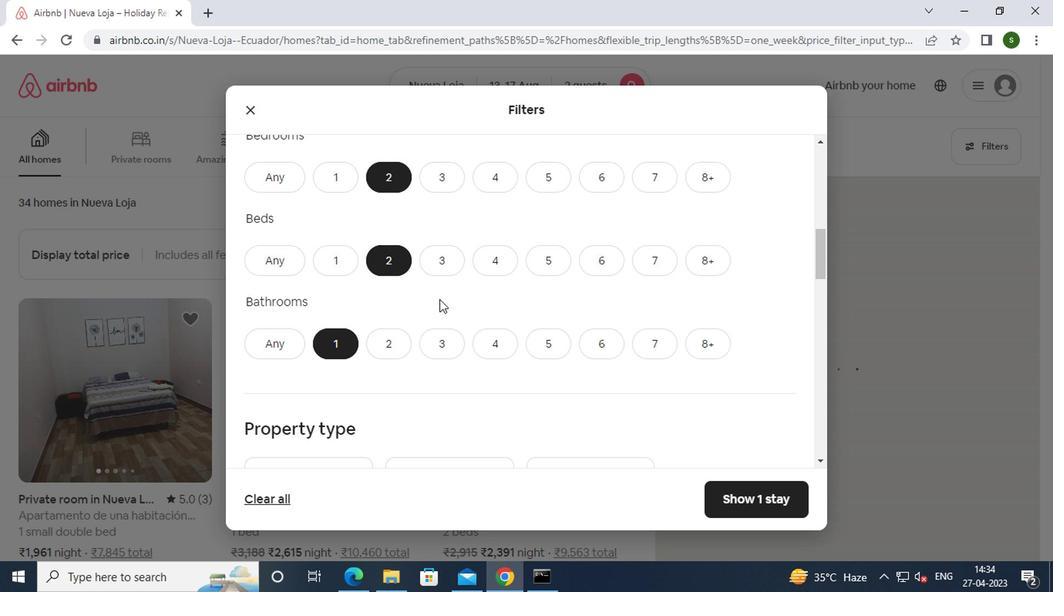 
Action: Mouse scrolled (436, 299) with delta (0, 0)
Screenshot: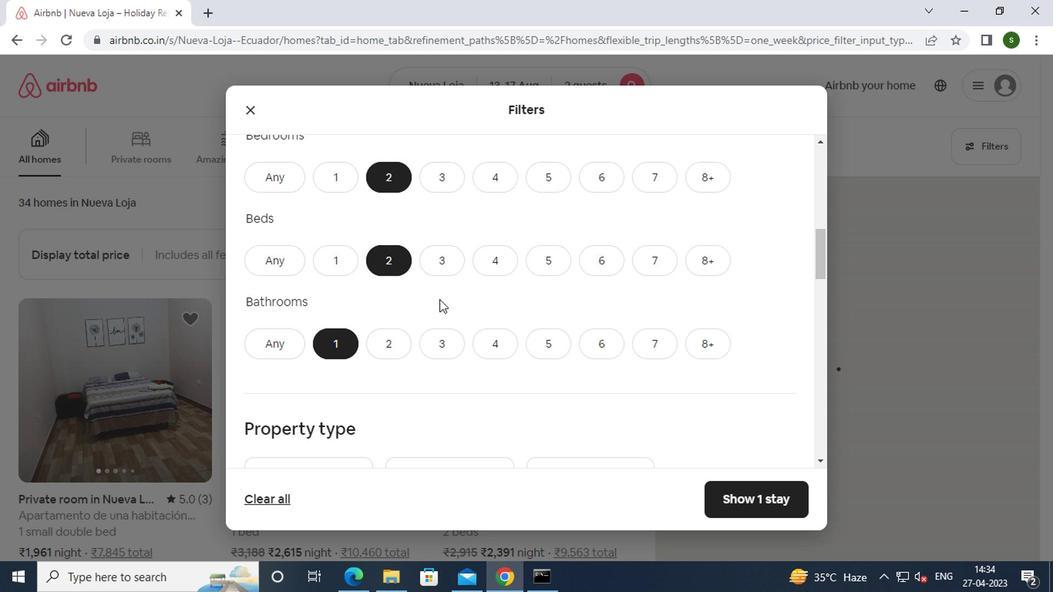 
Action: Mouse scrolled (436, 299) with delta (0, 0)
Screenshot: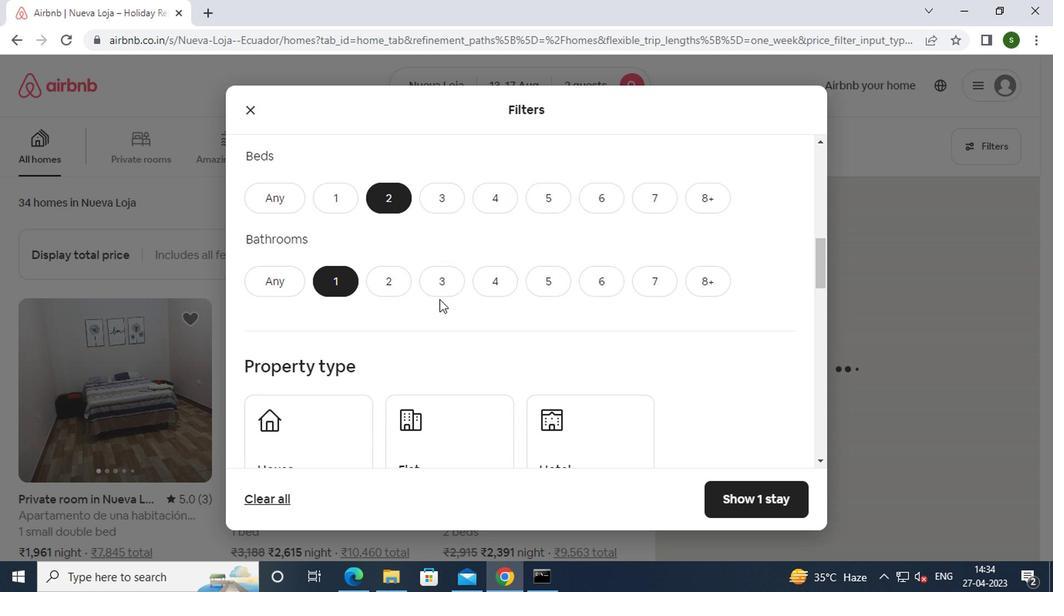 
Action: Mouse moved to (346, 305)
Screenshot: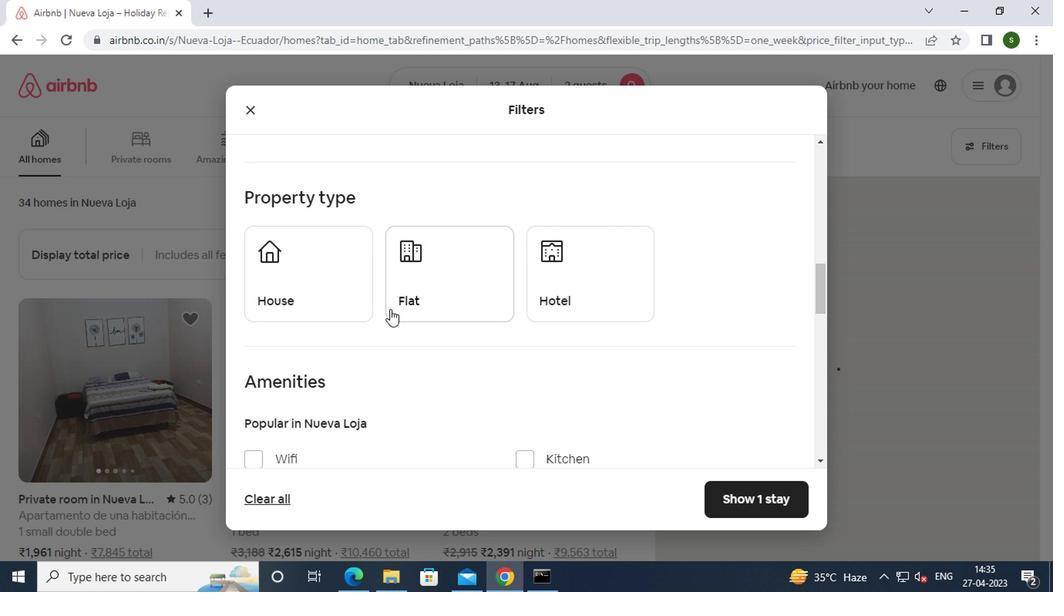 
Action: Mouse pressed left at (346, 305)
Screenshot: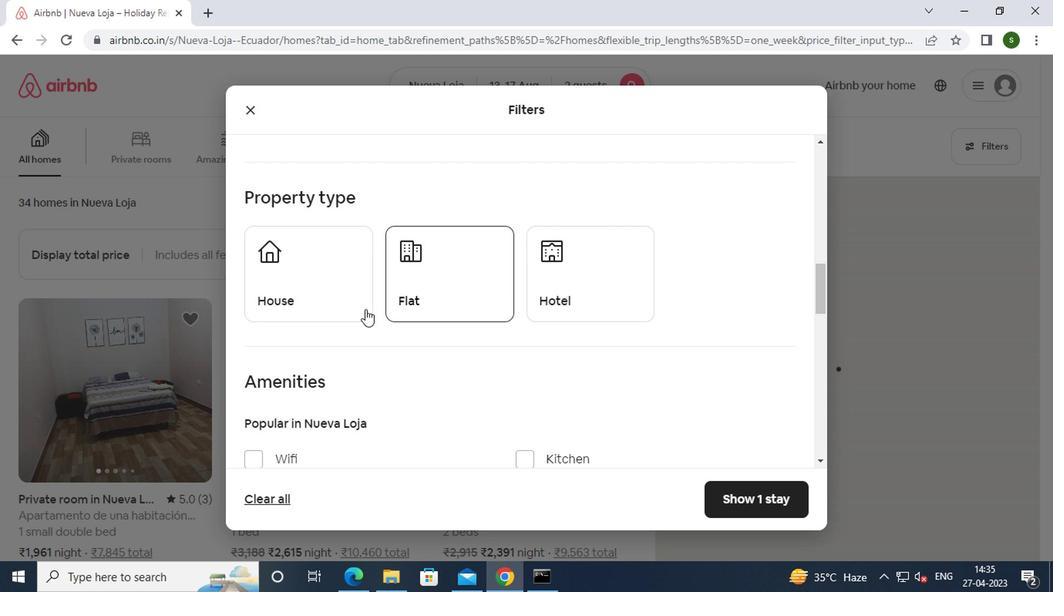 
Action: Mouse moved to (438, 287)
Screenshot: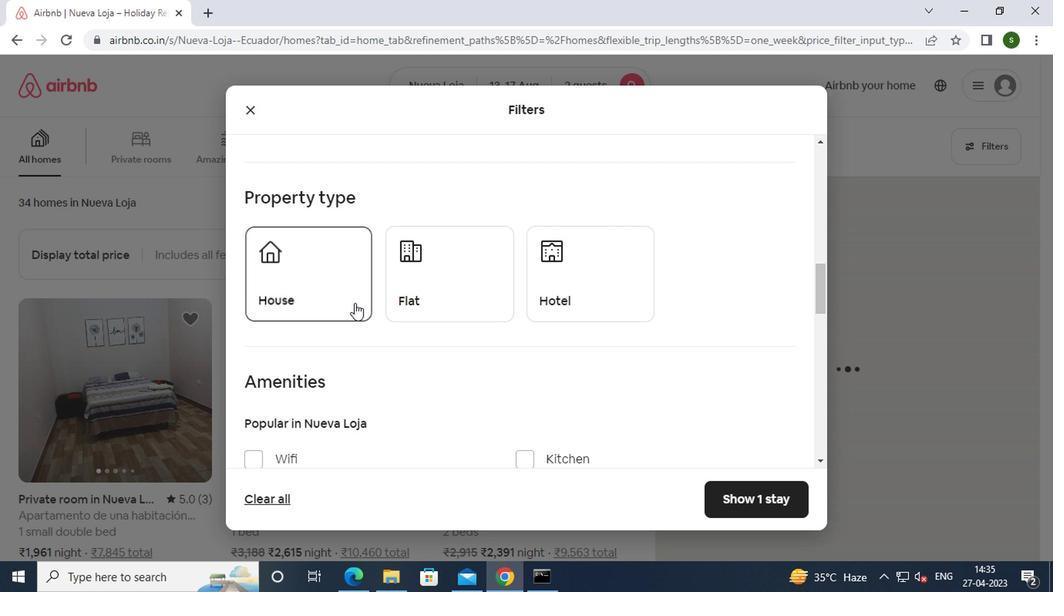 
Action: Mouse pressed left at (438, 287)
Screenshot: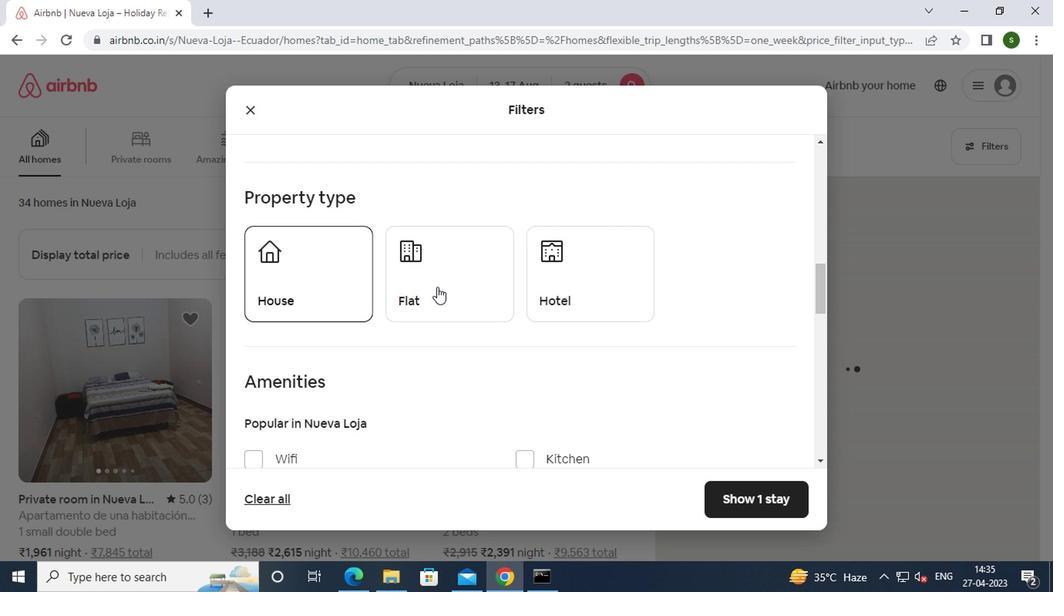 
Action: Mouse moved to (506, 275)
Screenshot: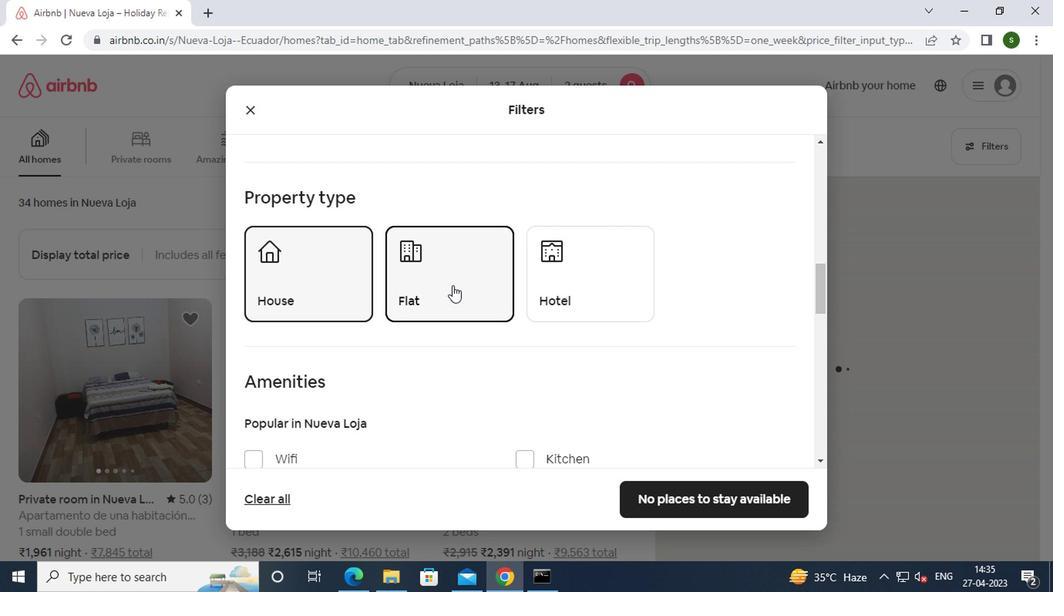 
Action: Mouse scrolled (506, 274) with delta (0, 0)
Screenshot: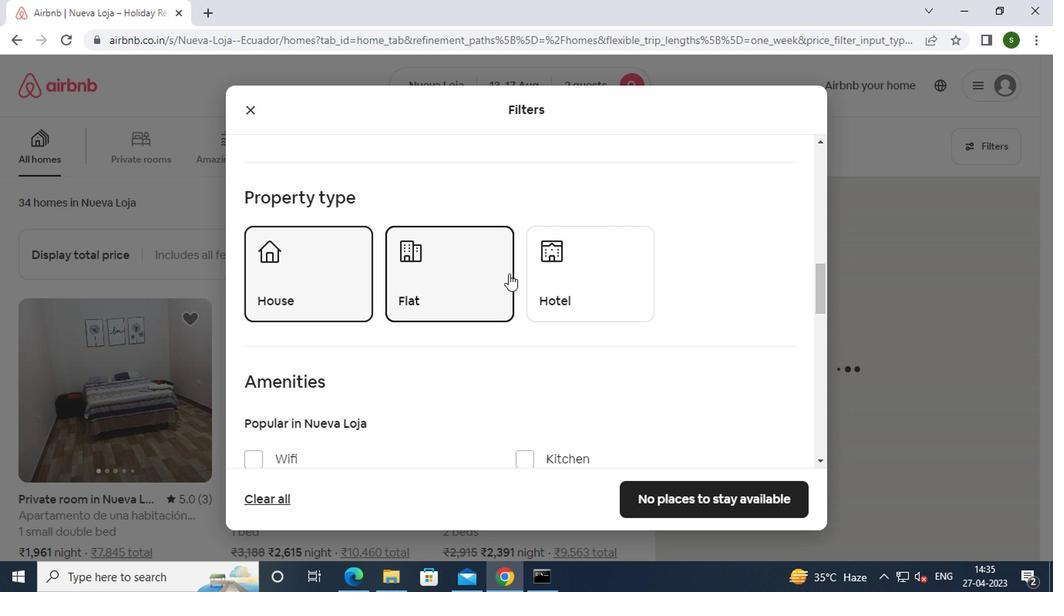 
Action: Mouse scrolled (506, 274) with delta (0, 0)
Screenshot: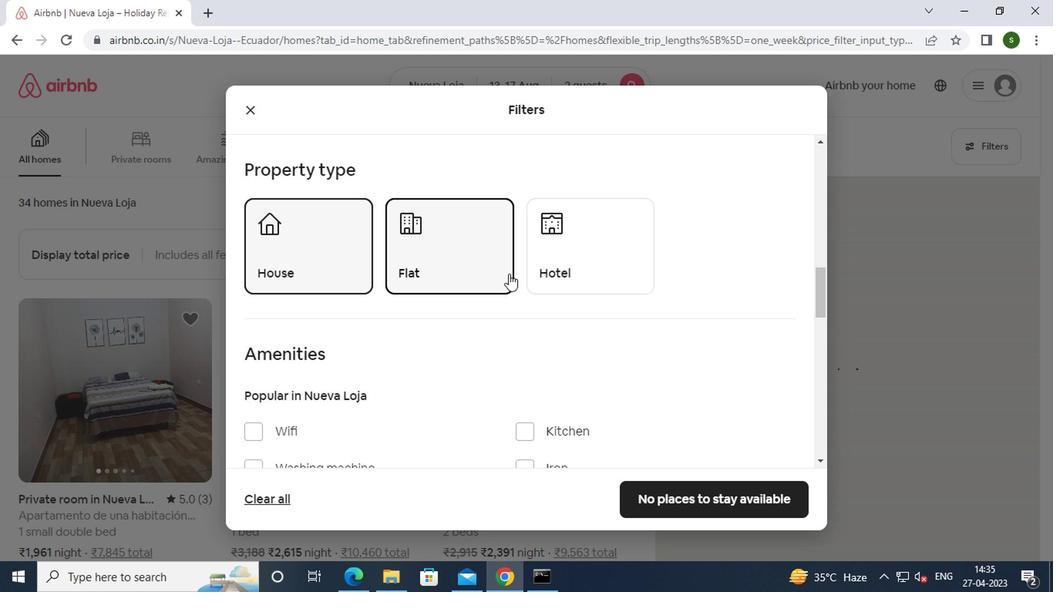 
Action: Mouse scrolled (506, 274) with delta (0, 0)
Screenshot: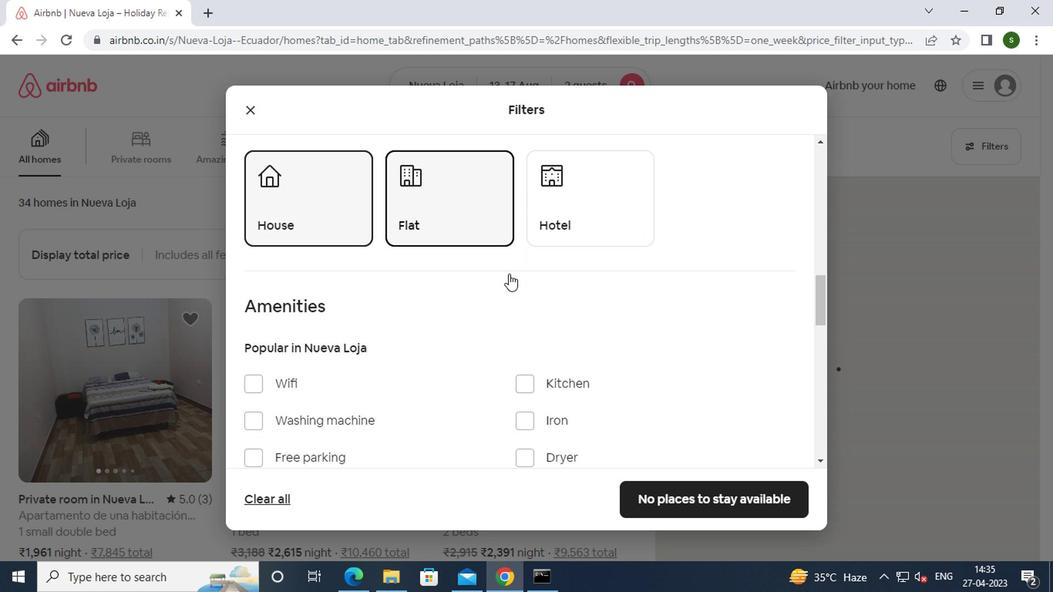 
Action: Mouse scrolled (506, 274) with delta (0, 0)
Screenshot: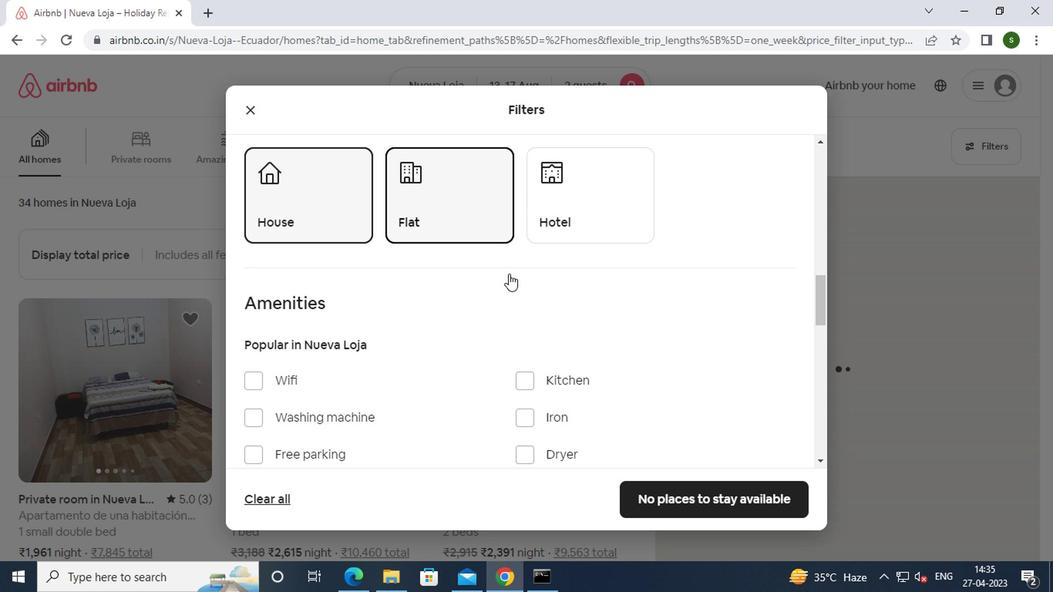 
Action: Mouse scrolled (506, 274) with delta (0, 0)
Screenshot: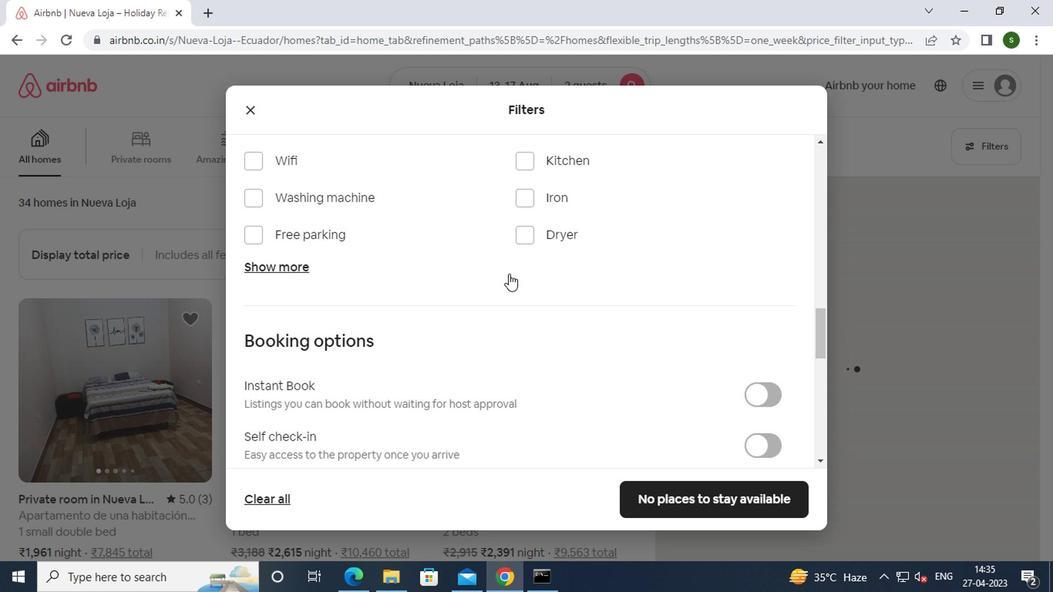 
Action: Mouse scrolled (506, 274) with delta (0, 0)
Screenshot: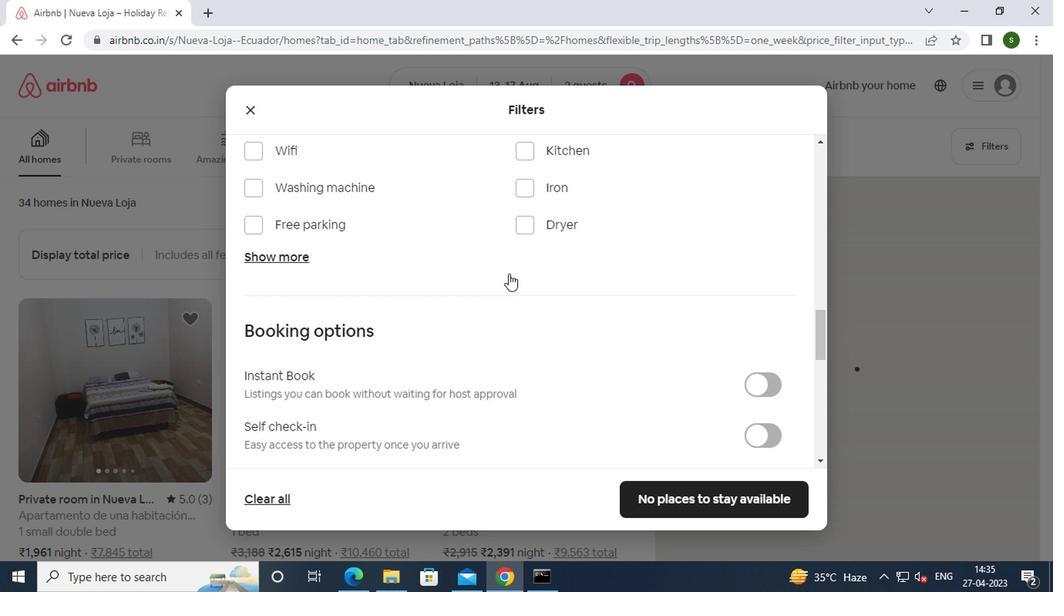 
Action: Mouse moved to (750, 282)
Screenshot: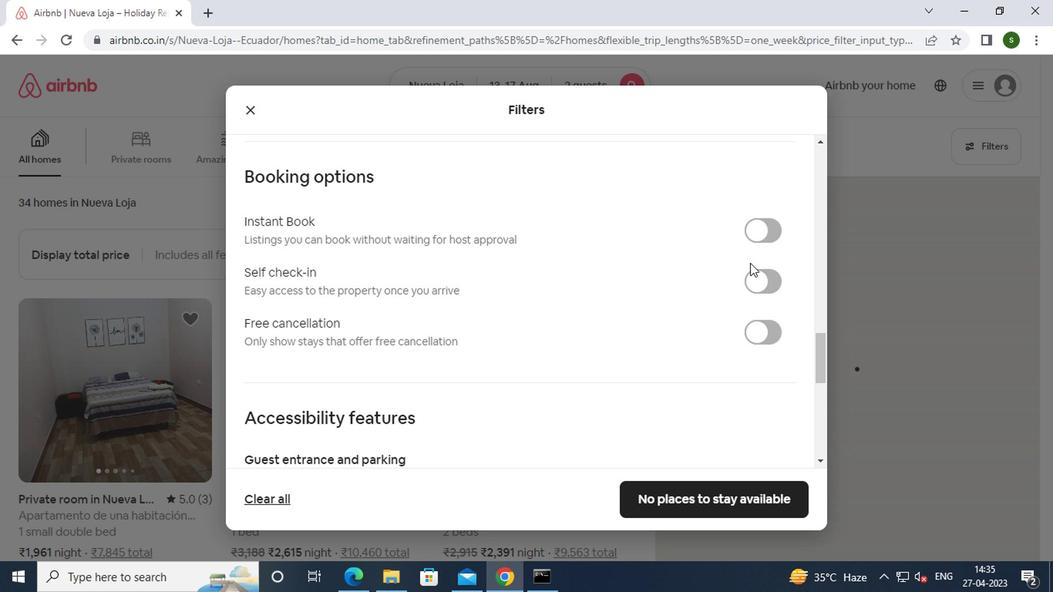 
Action: Mouse pressed left at (750, 282)
Screenshot: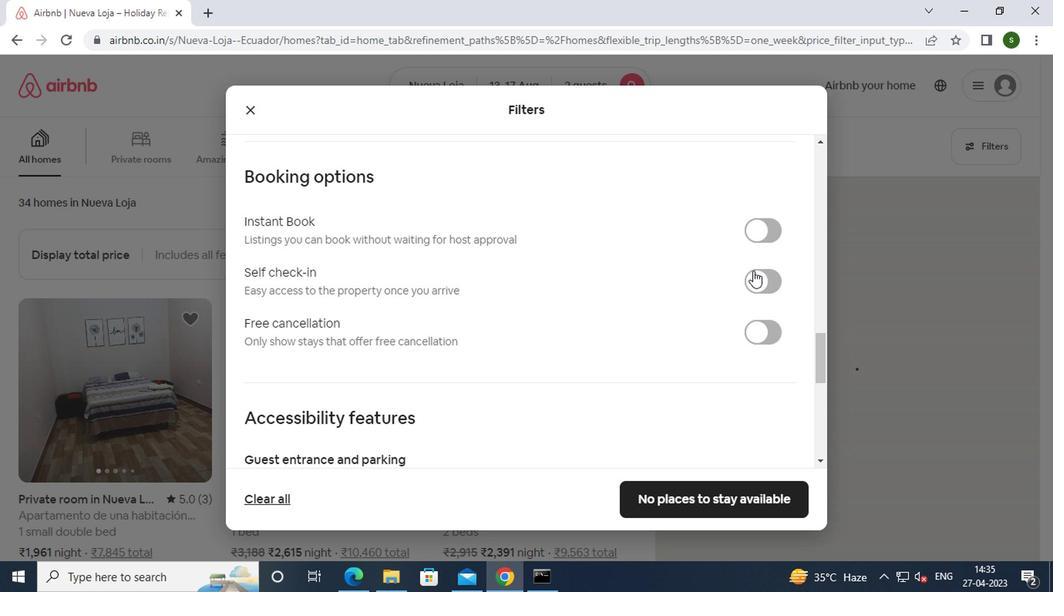 
Action: Mouse moved to (652, 307)
Screenshot: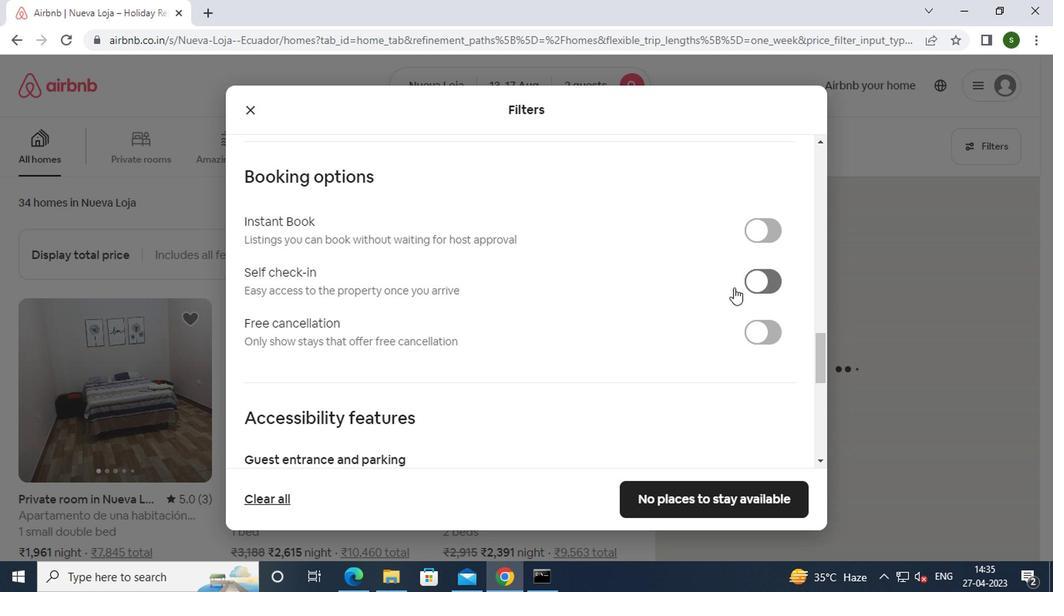 
Action: Mouse scrolled (652, 307) with delta (0, 0)
Screenshot: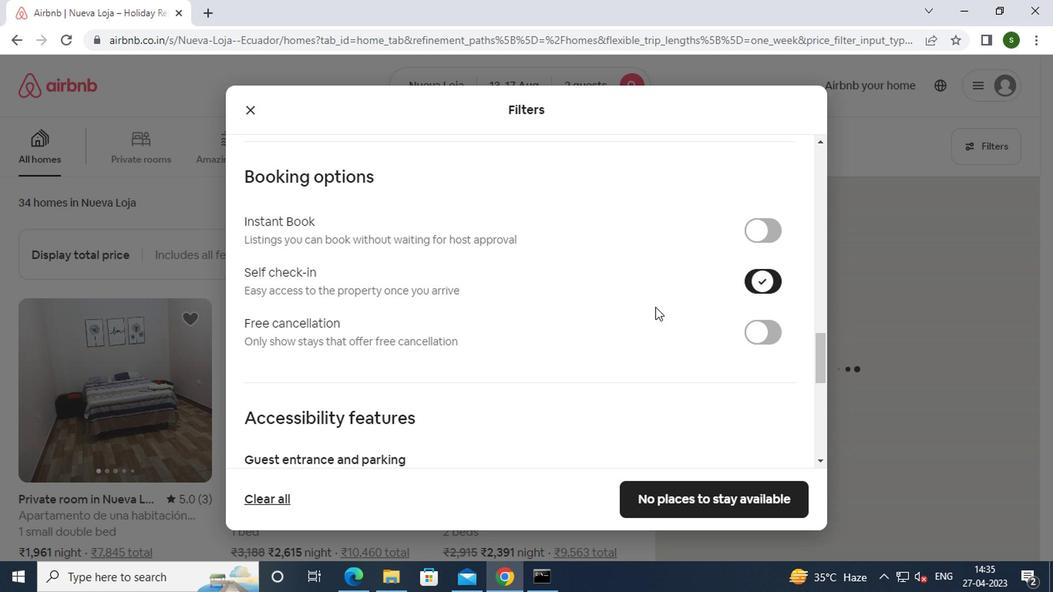 
Action: Mouse scrolled (652, 307) with delta (0, 0)
Screenshot: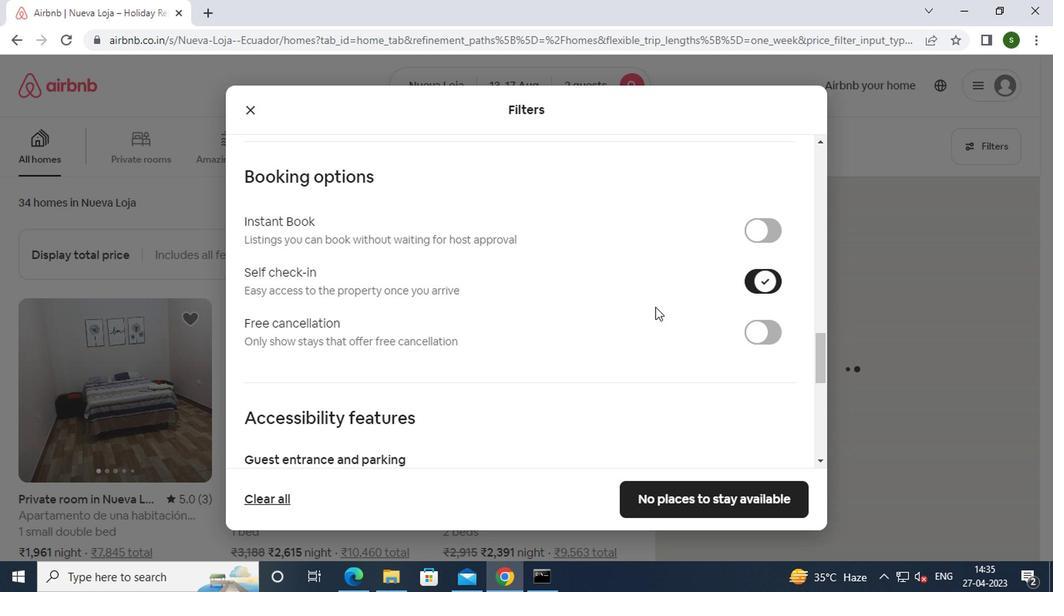 
Action: Mouse scrolled (652, 307) with delta (0, 0)
Screenshot: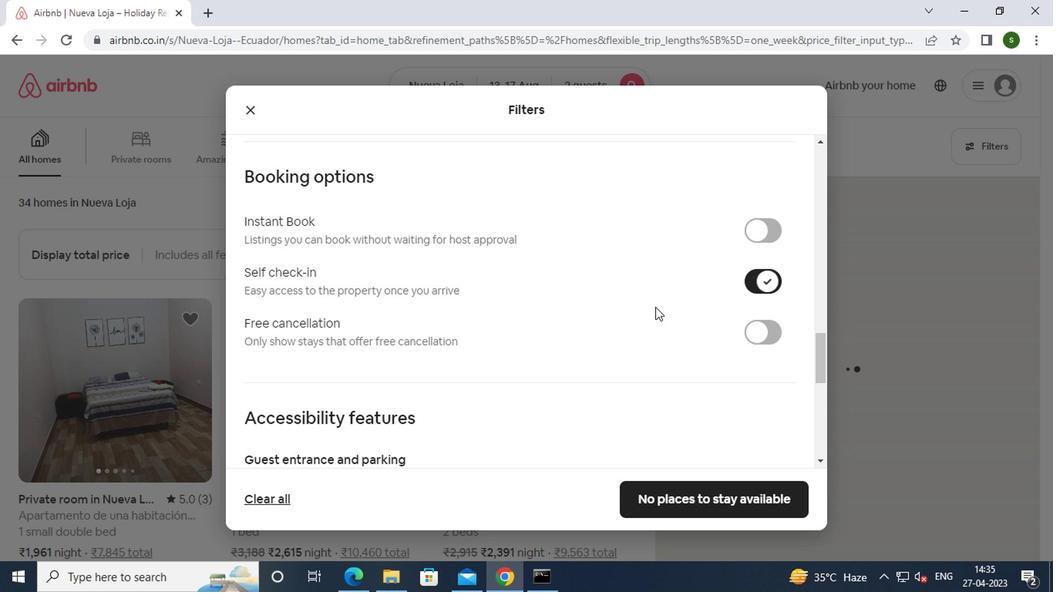 
Action: Mouse scrolled (652, 307) with delta (0, 0)
Screenshot: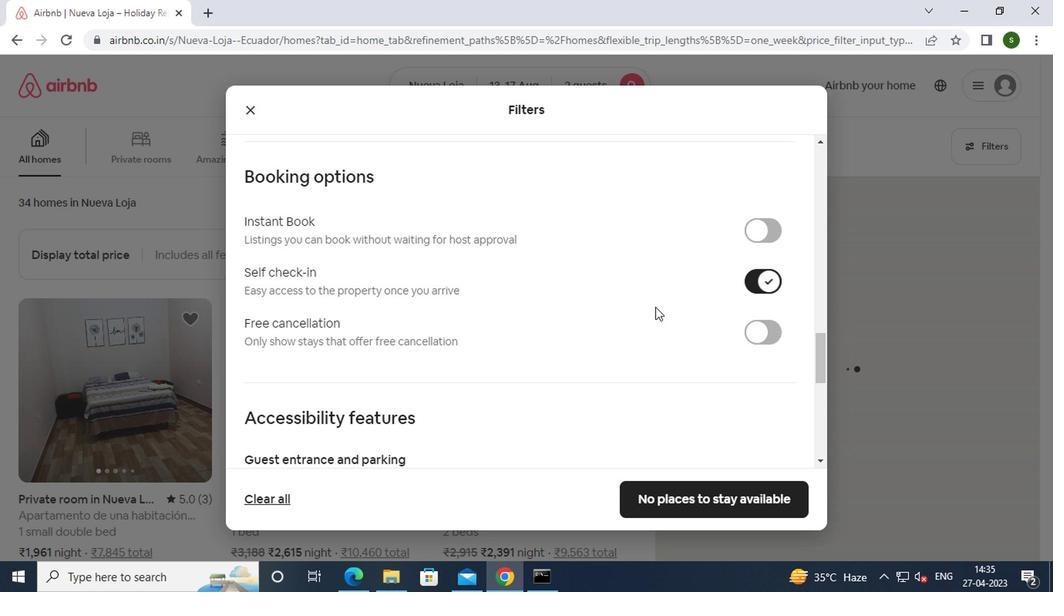 
Action: Mouse scrolled (652, 307) with delta (0, 0)
Screenshot: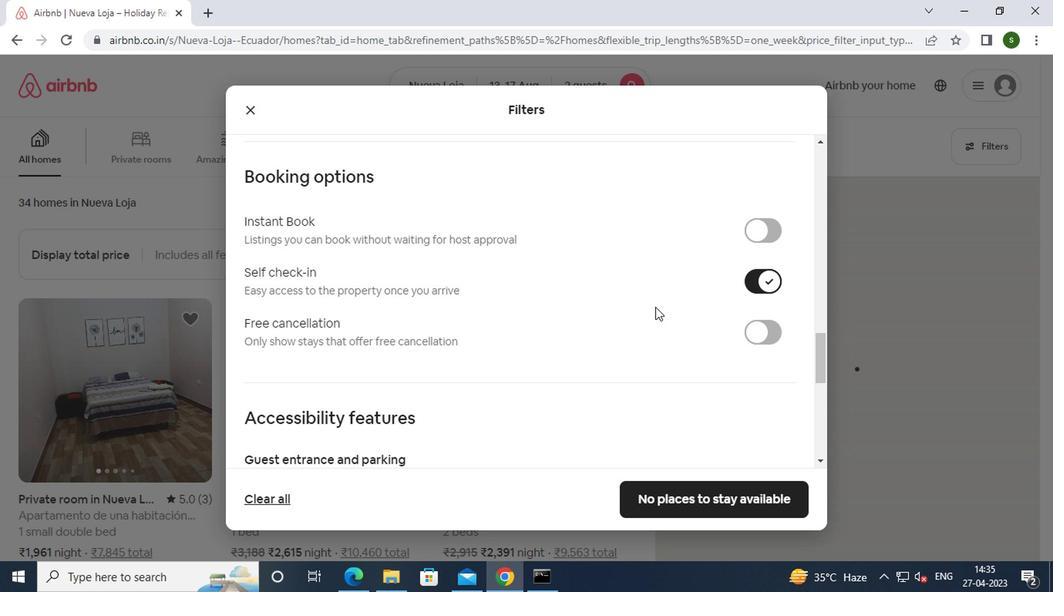 
Action: Mouse scrolled (652, 307) with delta (0, 0)
Screenshot: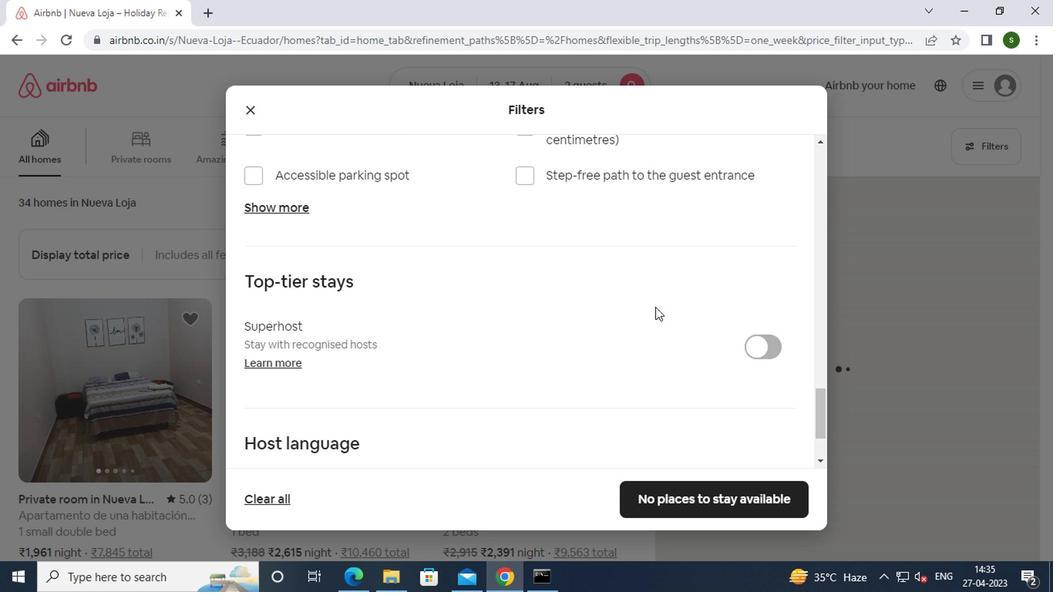 
Action: Mouse scrolled (652, 307) with delta (0, 0)
Screenshot: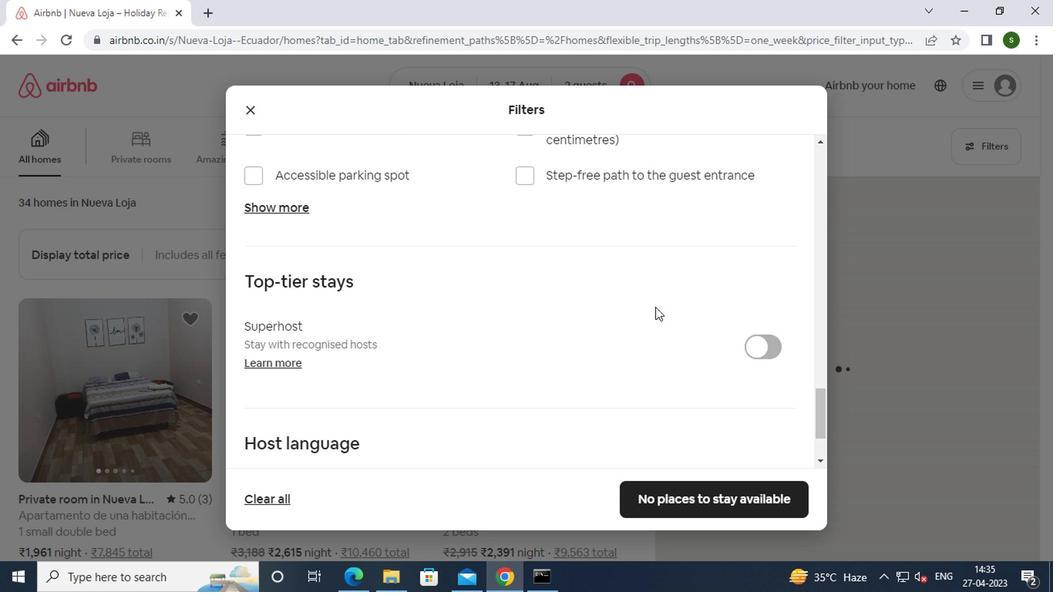 
Action: Mouse scrolled (652, 307) with delta (0, 0)
Screenshot: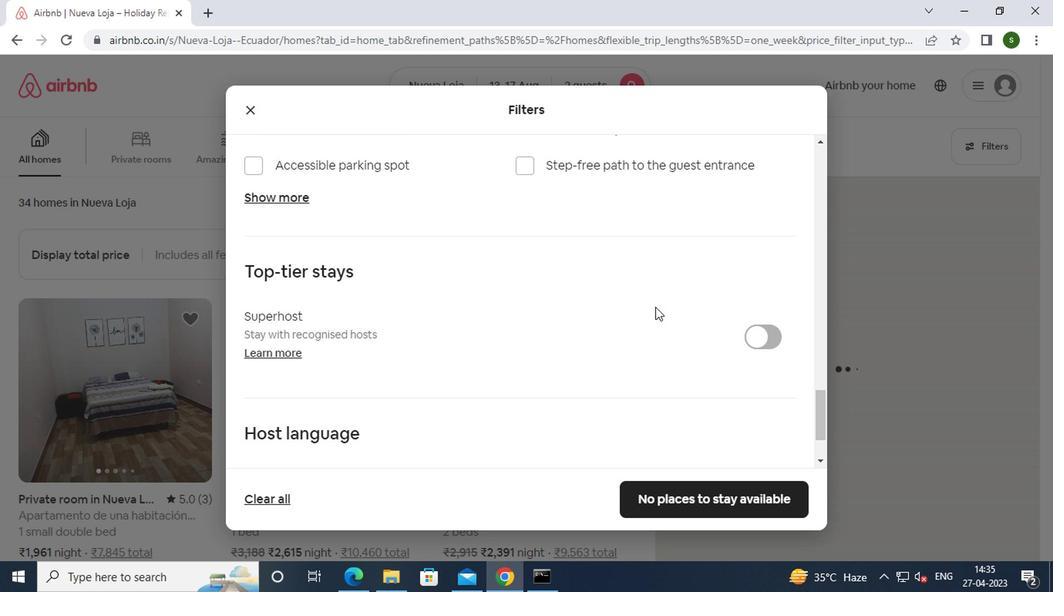 
Action: Mouse scrolled (652, 307) with delta (0, 0)
Screenshot: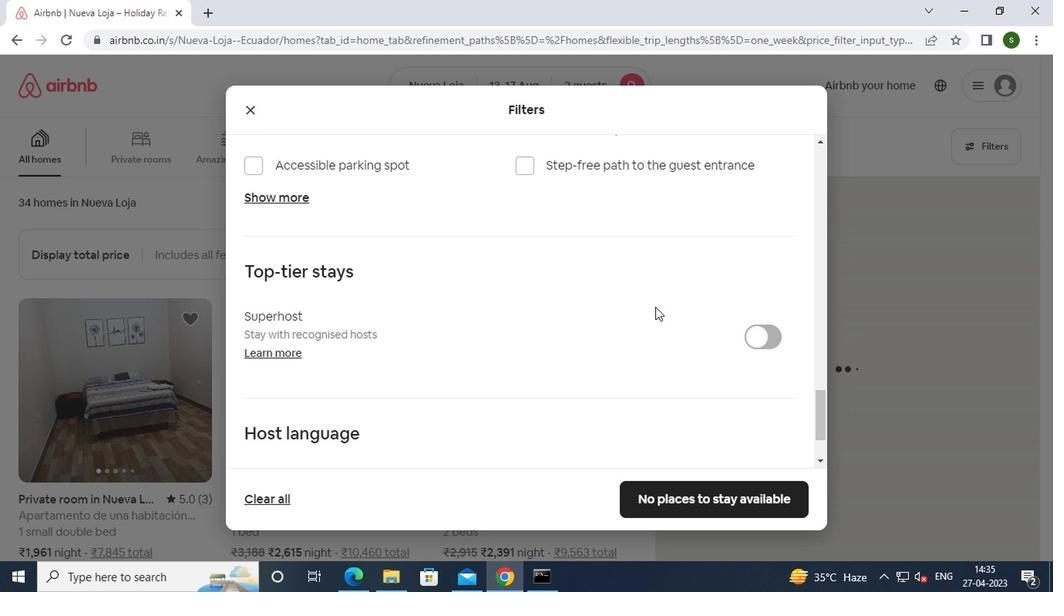 
Action: Mouse moved to (652, 307)
Screenshot: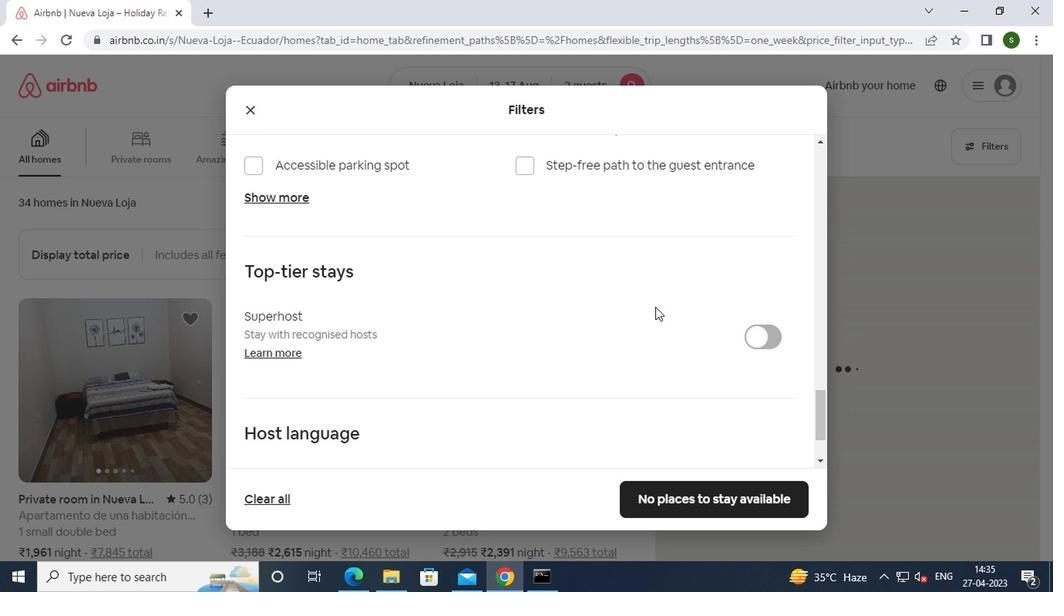 
Action: Mouse scrolled (652, 307) with delta (0, 0)
Screenshot: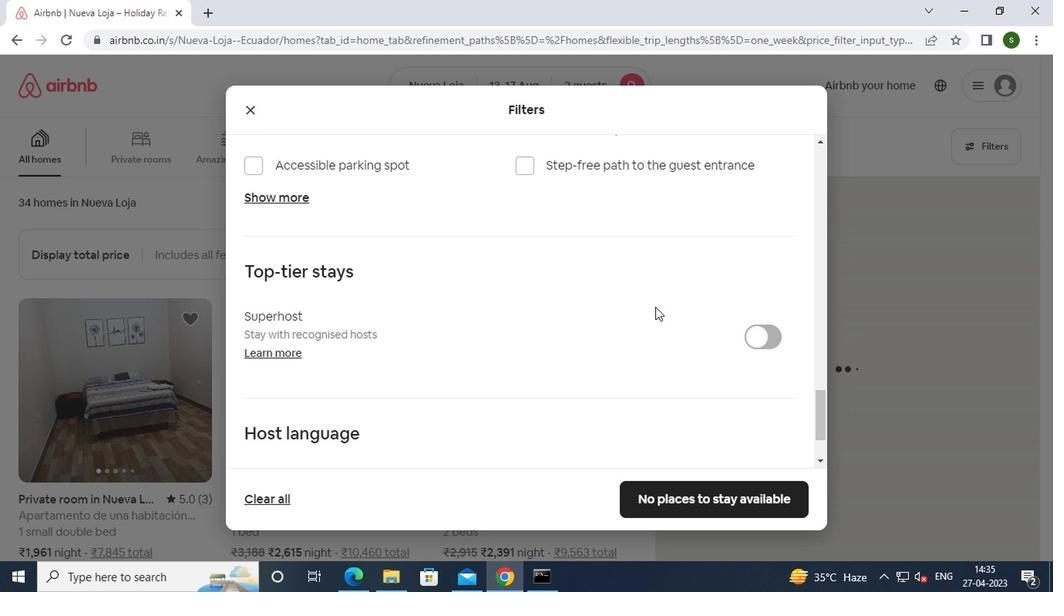 
Action: Mouse moved to (648, 309)
Screenshot: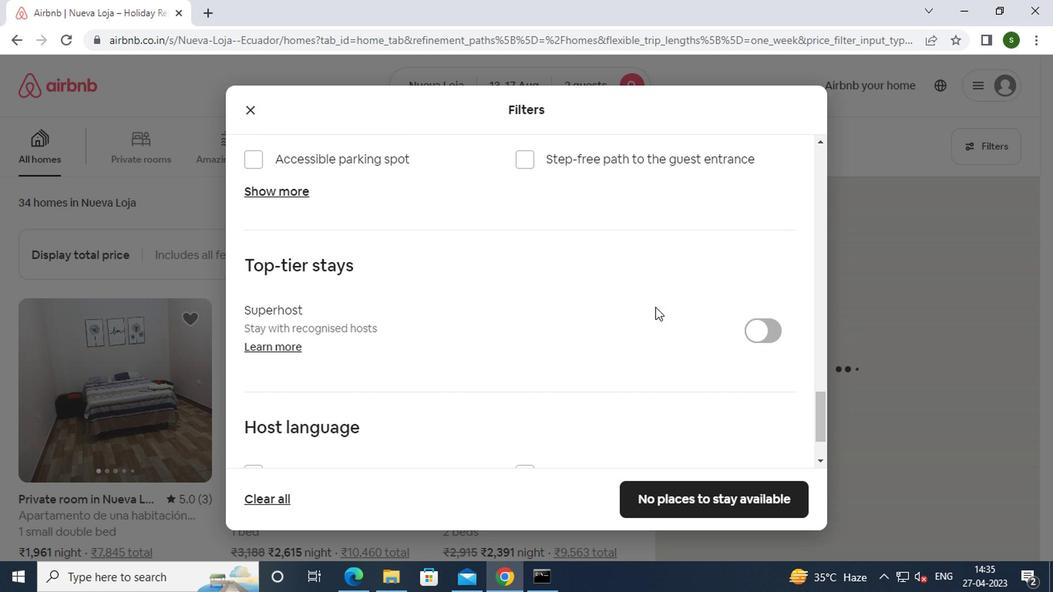 
Action: Mouse scrolled (648, 307) with delta (0, -1)
Screenshot: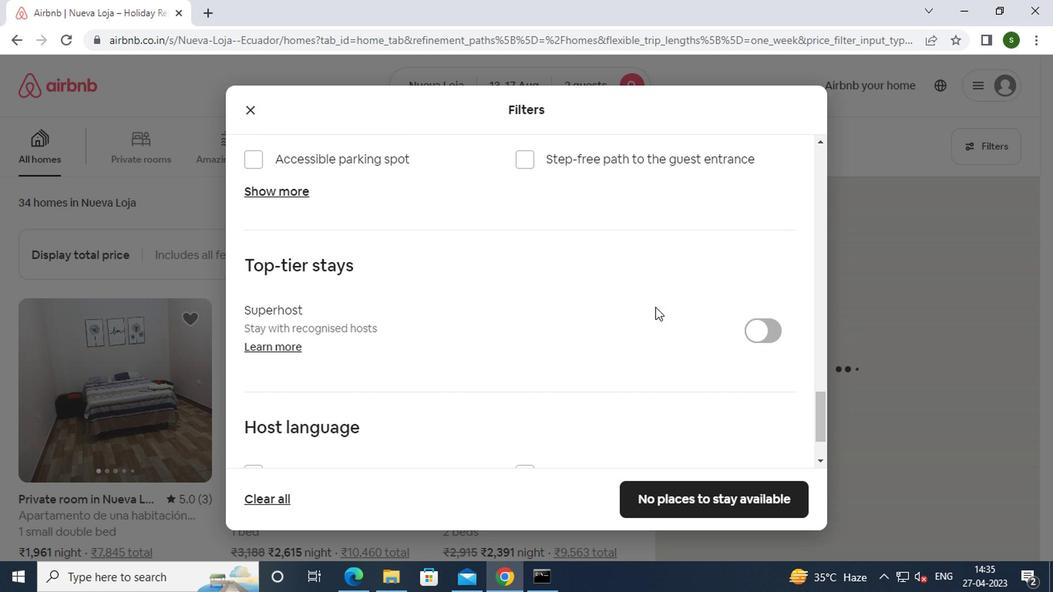 
Action: Mouse moved to (288, 386)
Screenshot: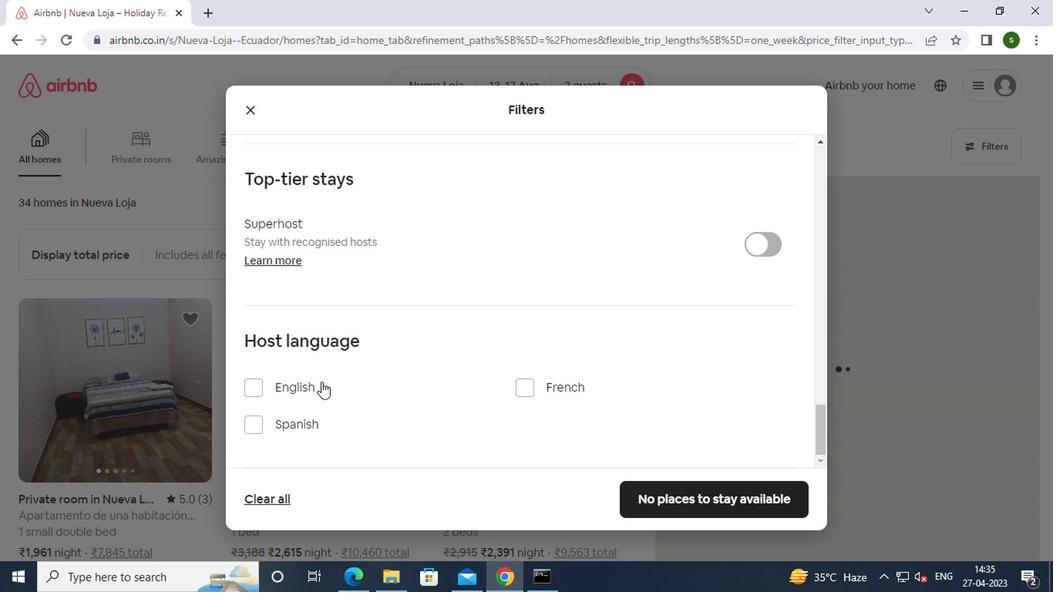 
Action: Mouse pressed left at (288, 386)
Screenshot: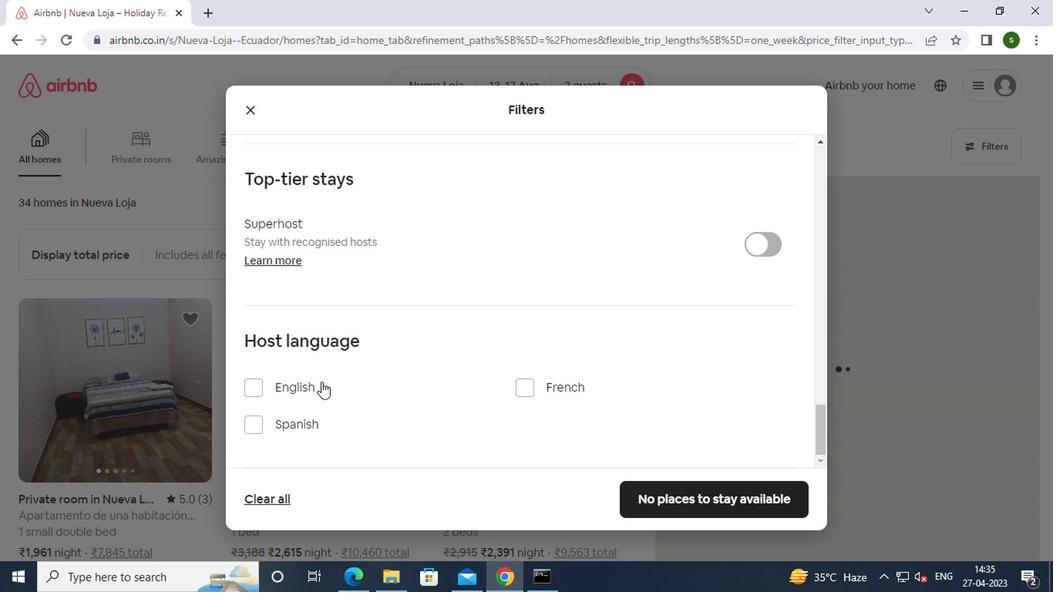 
Action: Mouse moved to (766, 498)
Screenshot: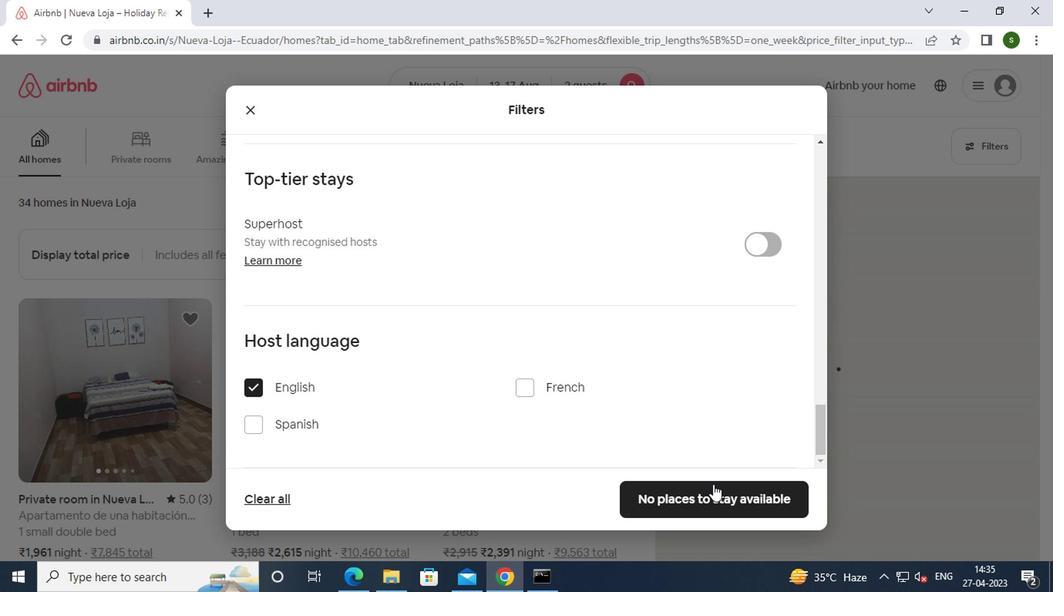 
Action: Mouse pressed left at (766, 498)
Screenshot: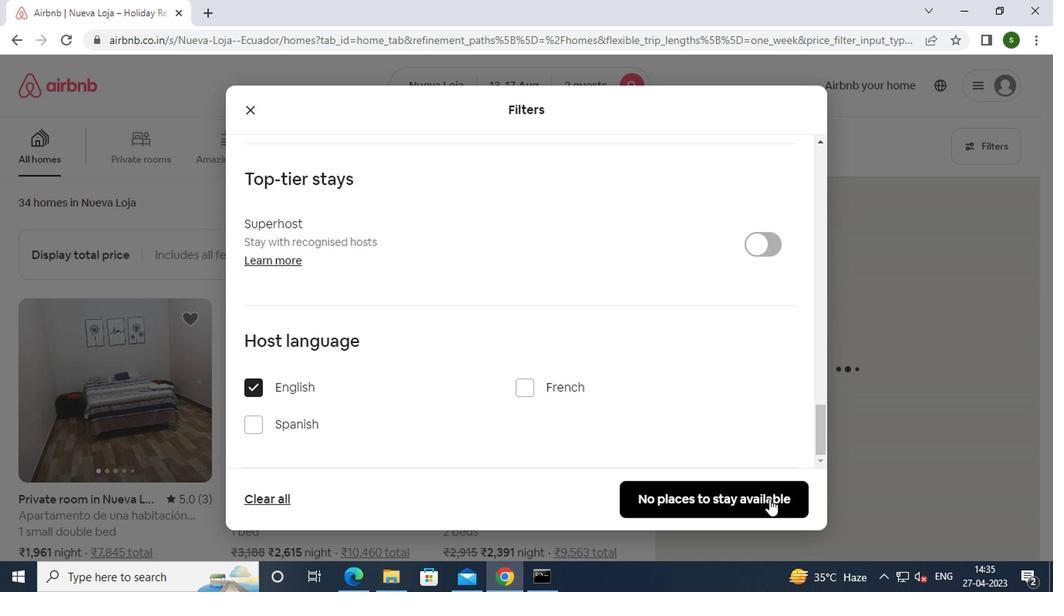 
Action: Key pressed <Key.f8>
Screenshot: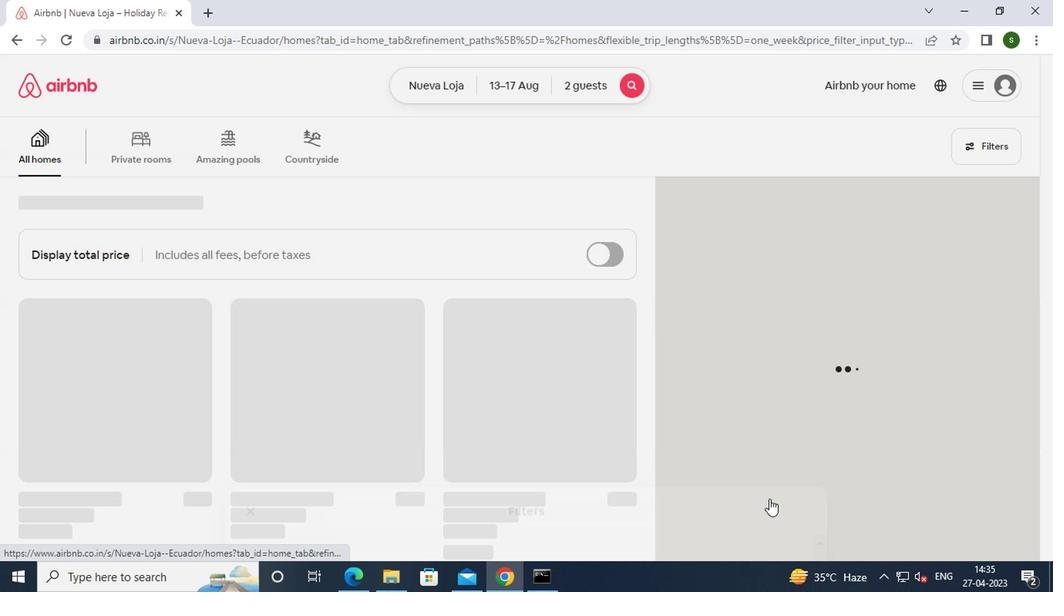 
